 Task: Create Tasks for custom object Employee and performance view.
Action: Mouse moved to (13, 84)
Screenshot: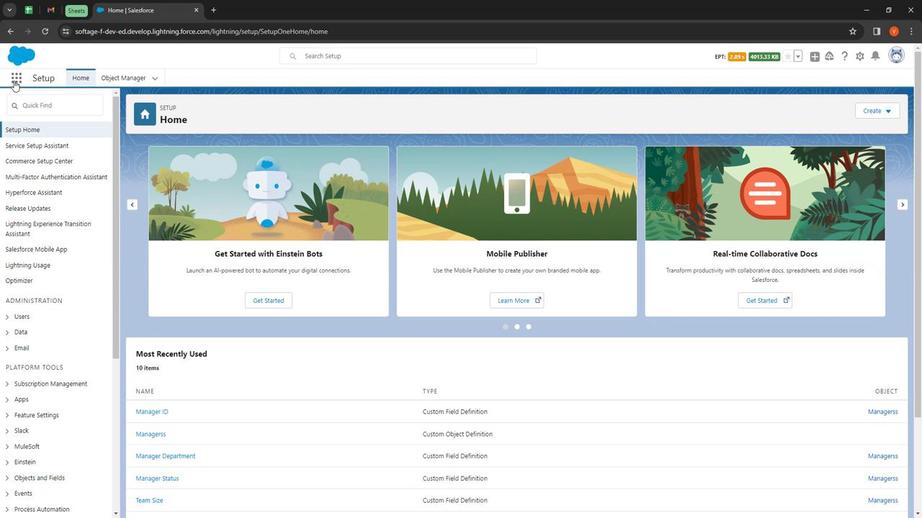 
Action: Mouse pressed left at (13, 84)
Screenshot: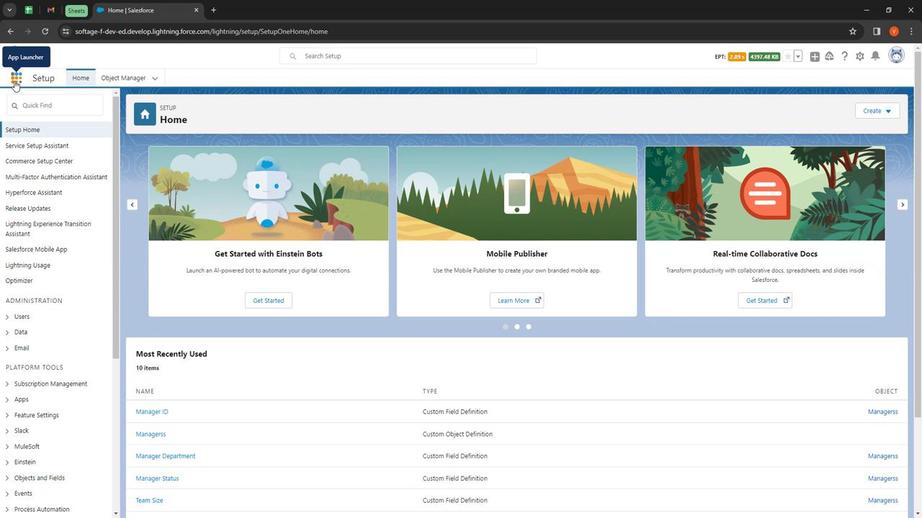
Action: Mouse moved to (28, 255)
Screenshot: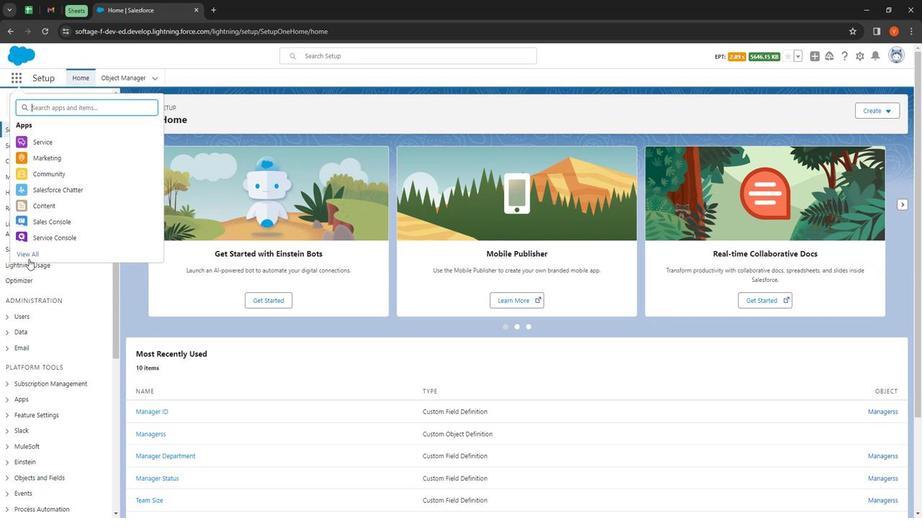 
Action: Mouse pressed left at (28, 255)
Screenshot: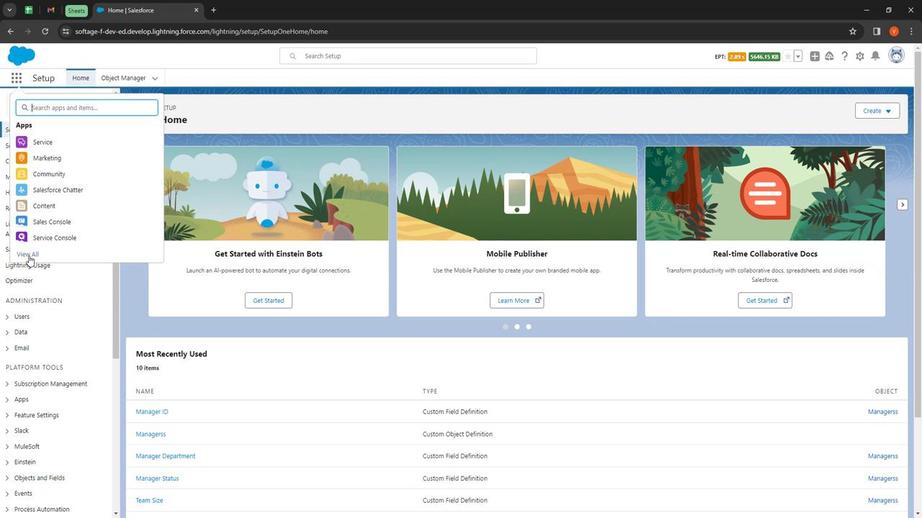 
Action: Mouse moved to (472, 369)
Screenshot: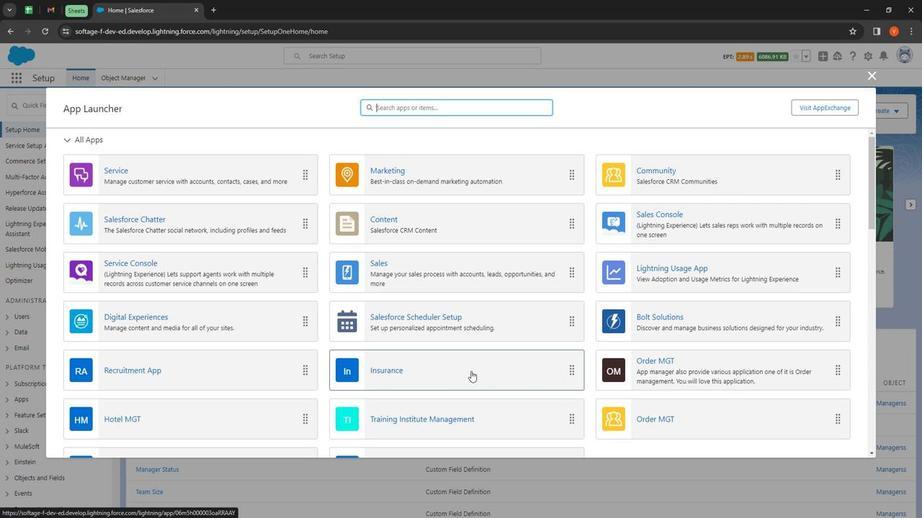 
Action: Mouse scrolled (472, 368) with delta (0, 0)
Screenshot: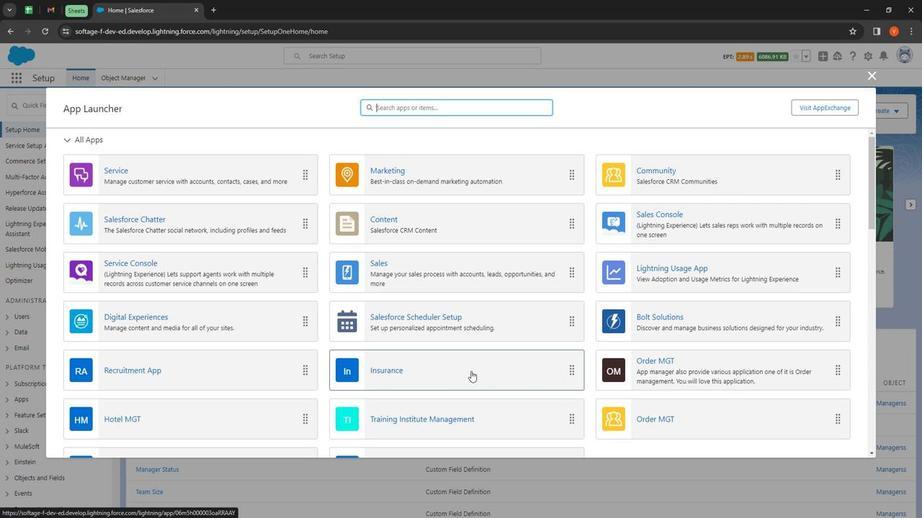 
Action: Mouse scrolled (472, 368) with delta (0, 0)
Screenshot: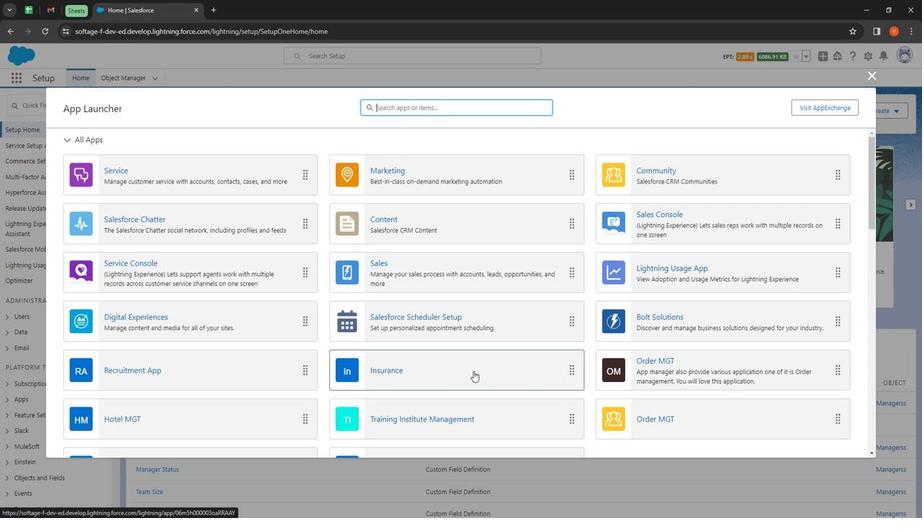
Action: Mouse moved to (411, 365)
Screenshot: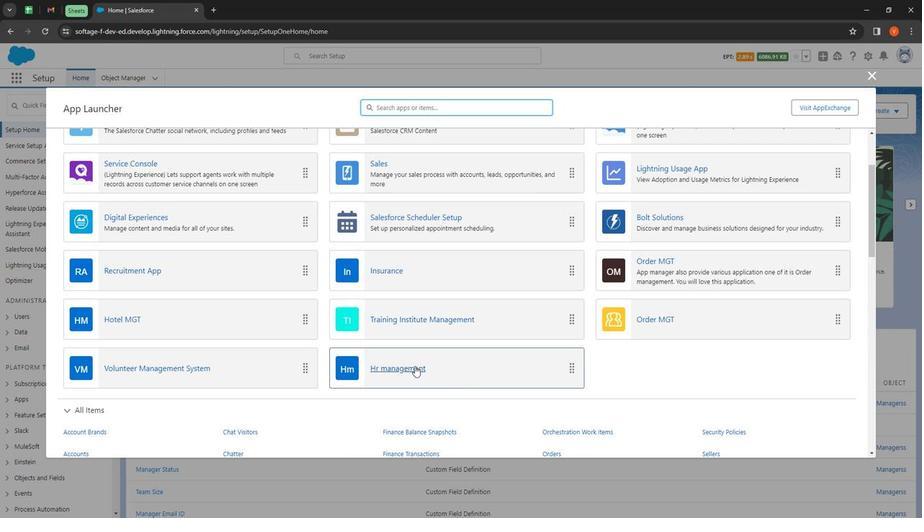 
Action: Mouse pressed left at (411, 365)
Screenshot: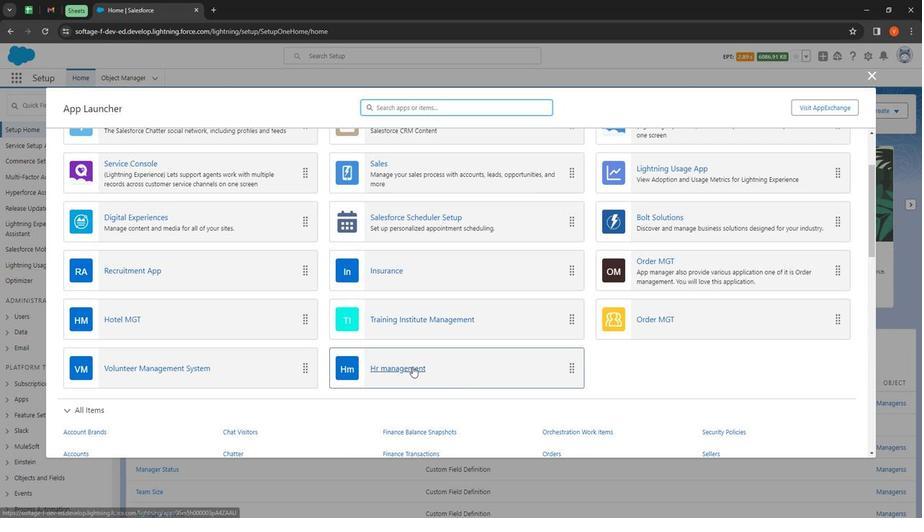 
Action: Mouse moved to (834, 83)
Screenshot: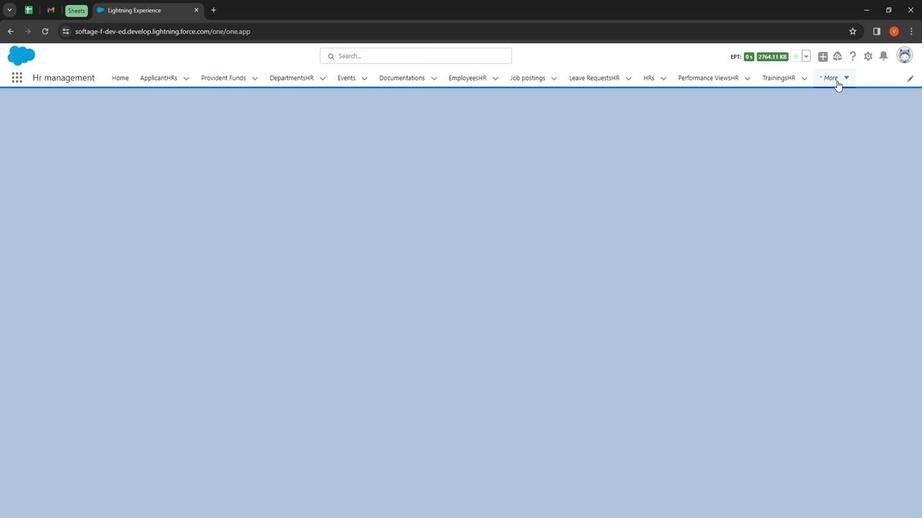 
Action: Mouse pressed left at (834, 83)
Screenshot: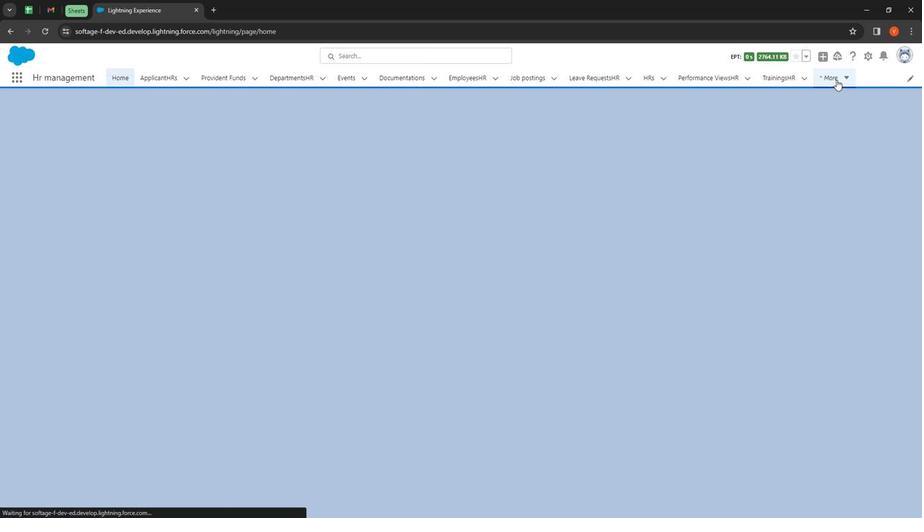 
Action: Mouse moved to (822, 172)
Screenshot: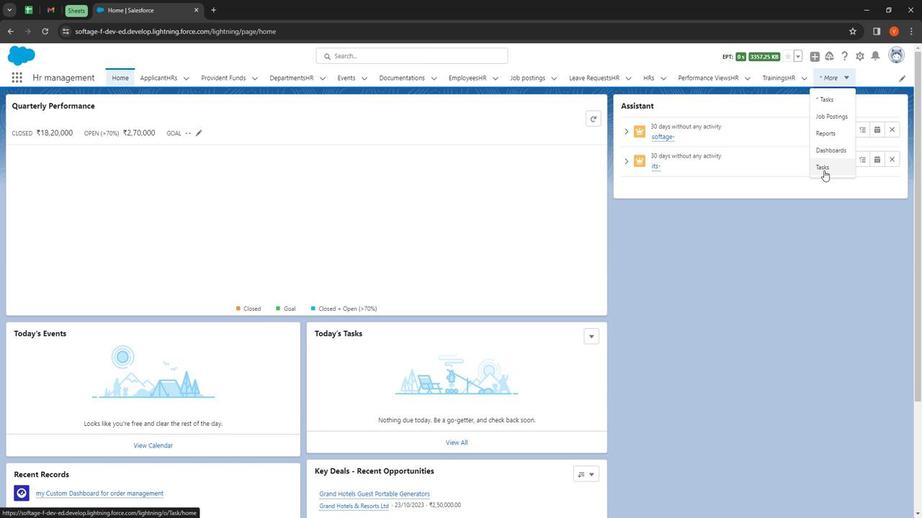 
Action: Mouse pressed left at (822, 172)
Screenshot: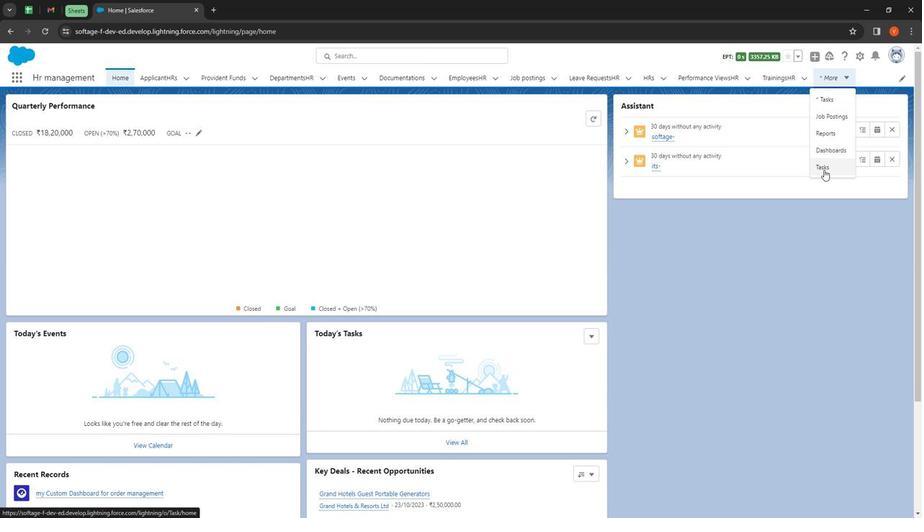 
Action: Mouse moved to (183, 119)
Screenshot: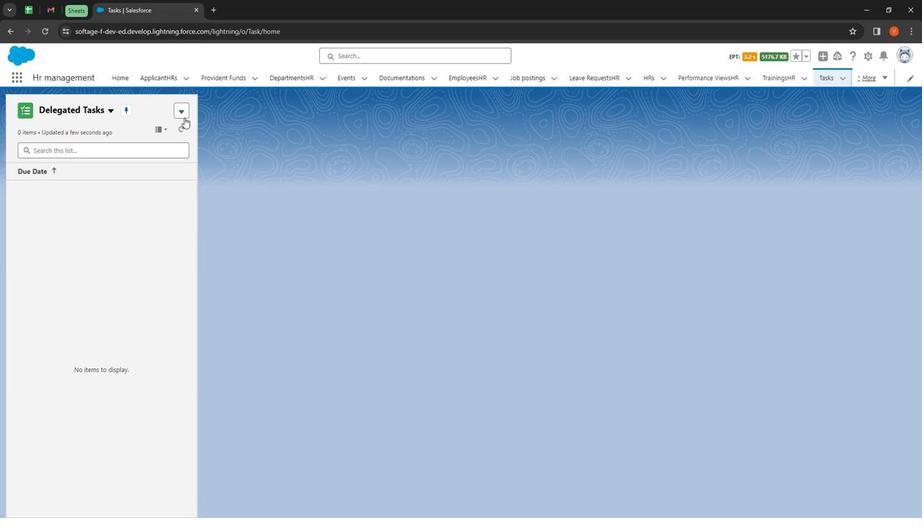 
Action: Mouse pressed left at (183, 119)
Screenshot: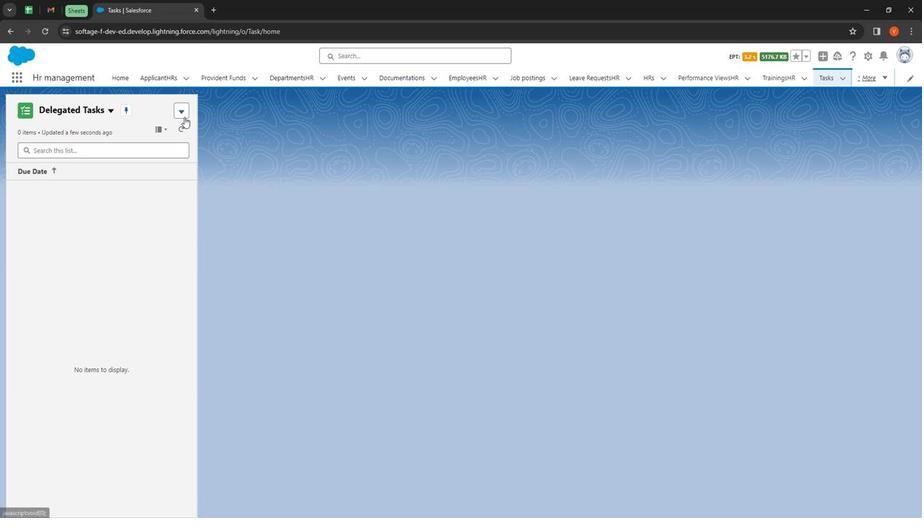 
Action: Mouse moved to (185, 141)
Screenshot: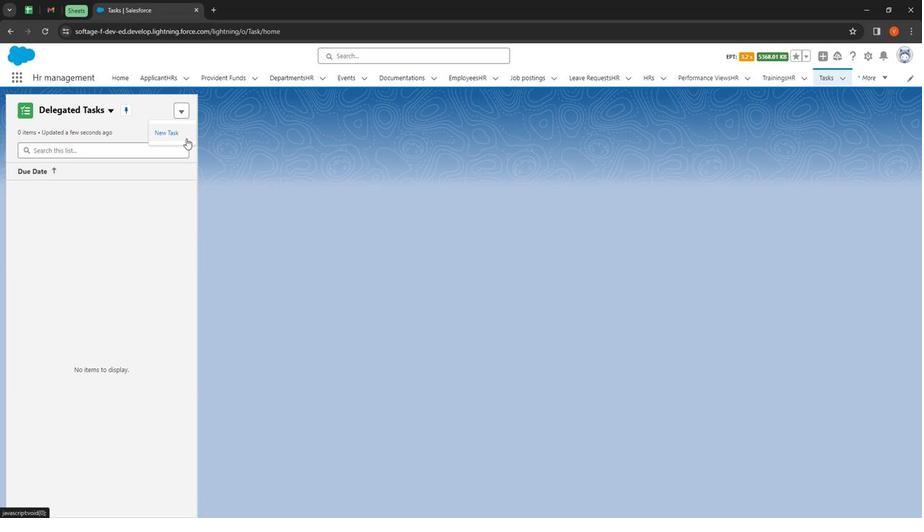 
Action: Mouse pressed left at (185, 141)
Screenshot: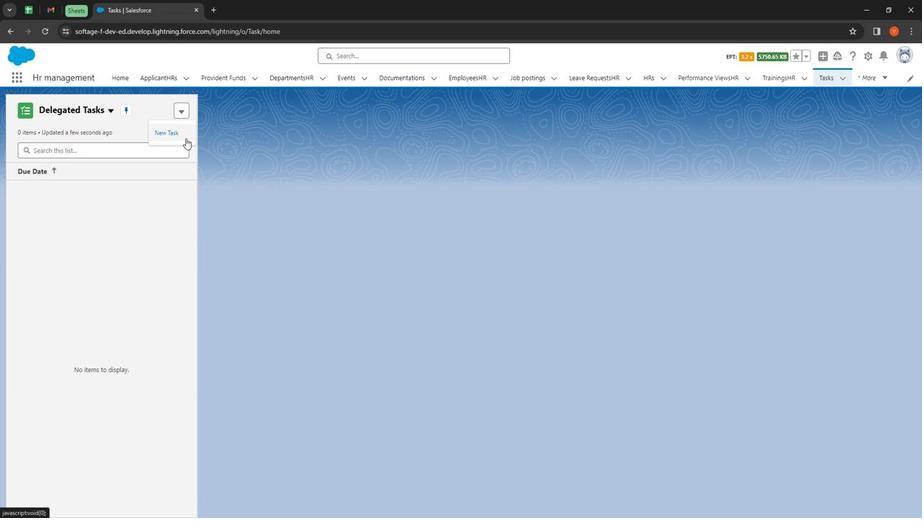 
Action: Mouse moved to (485, 288)
Screenshot: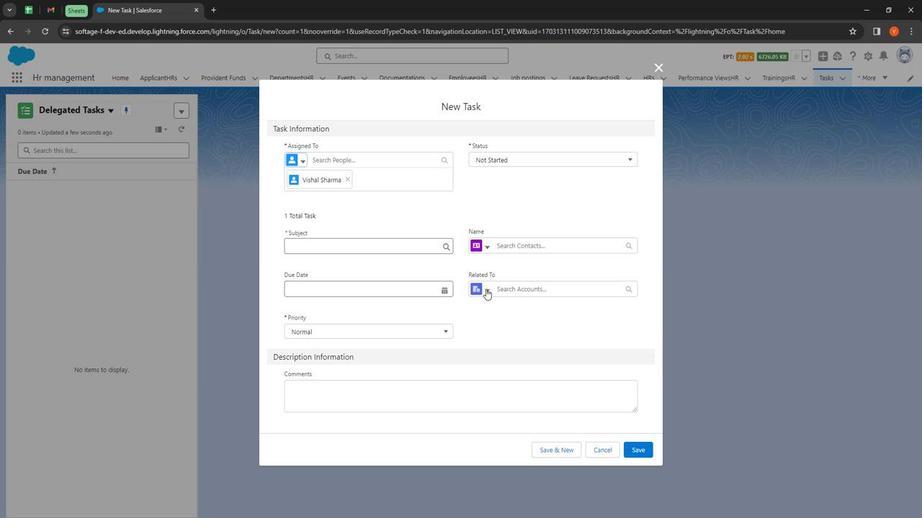 
Action: Mouse pressed left at (485, 288)
Screenshot: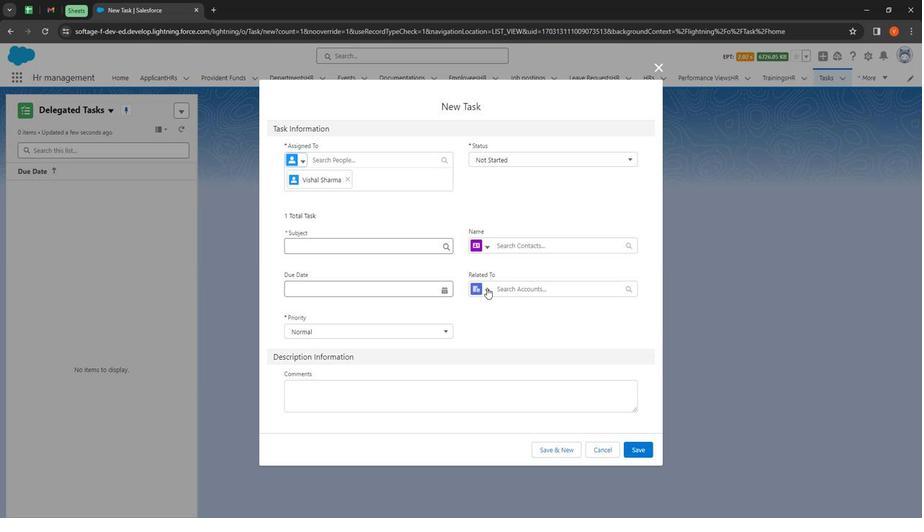 
Action: Mouse moved to (602, 231)
Screenshot: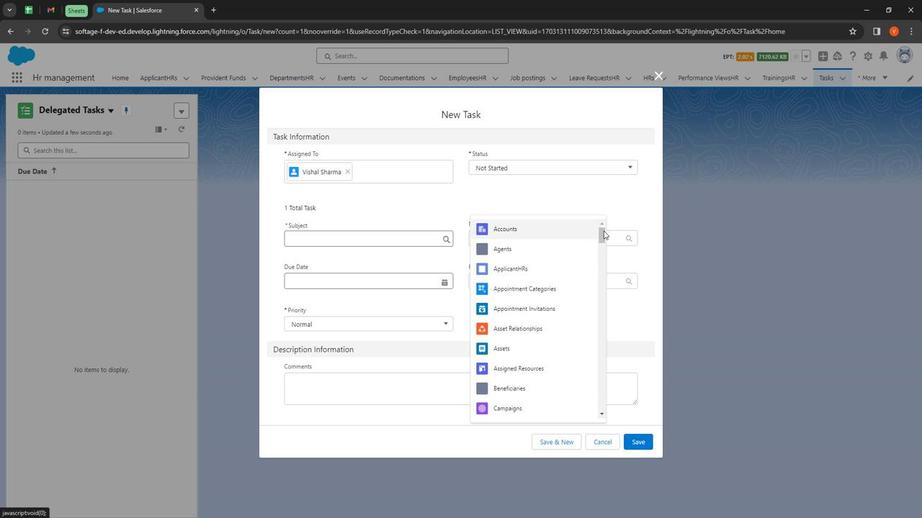 
Action: Mouse pressed left at (602, 231)
Screenshot: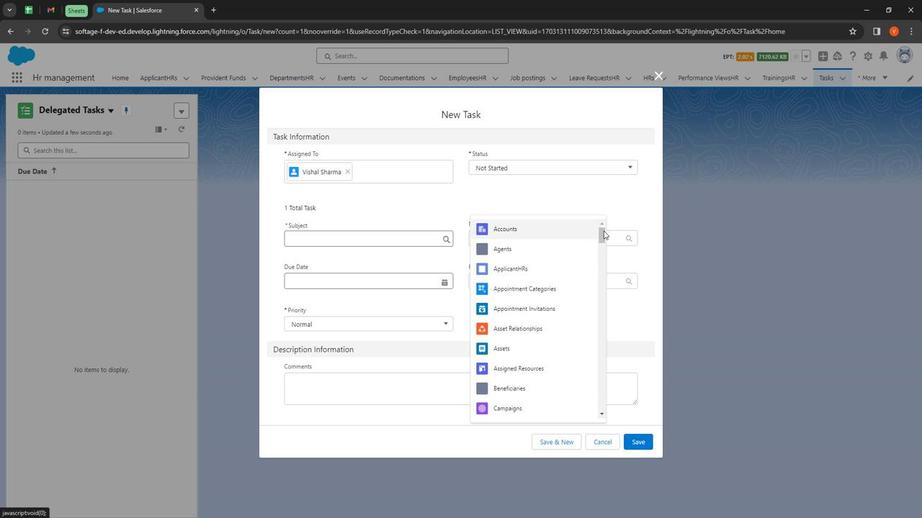 
Action: Mouse moved to (565, 273)
Screenshot: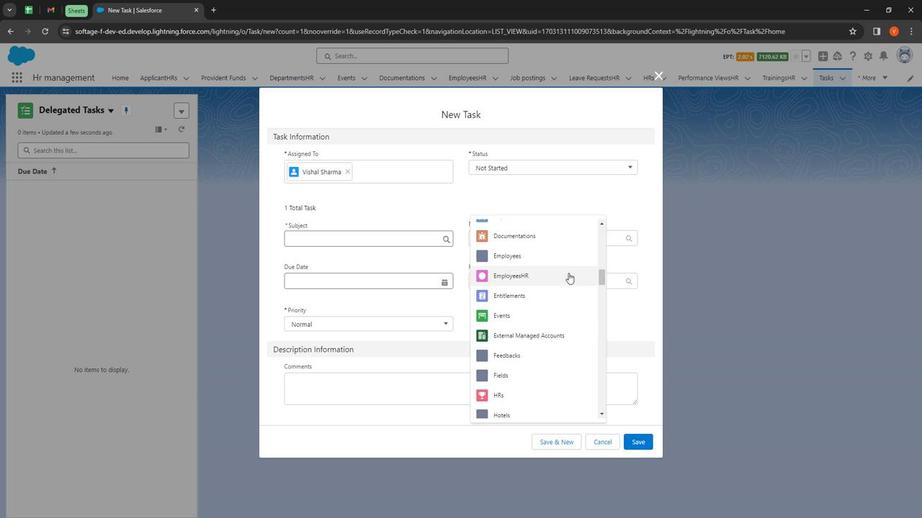 
Action: Mouse pressed left at (565, 273)
Screenshot: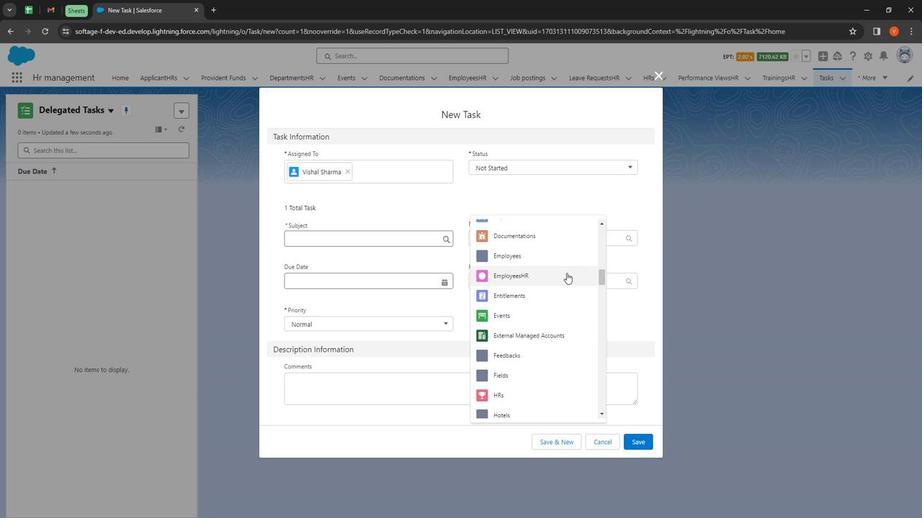 
Action: Mouse moved to (345, 237)
Screenshot: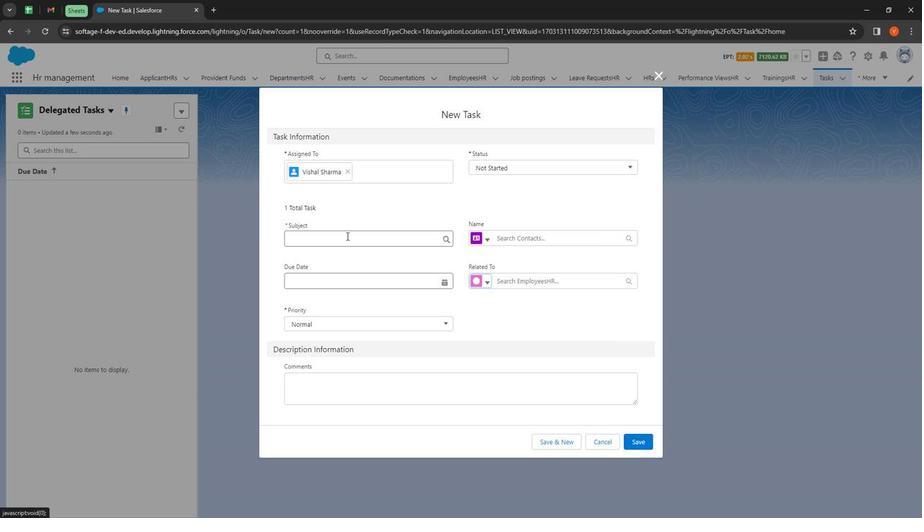 
Action: Mouse pressed left at (345, 237)
Screenshot: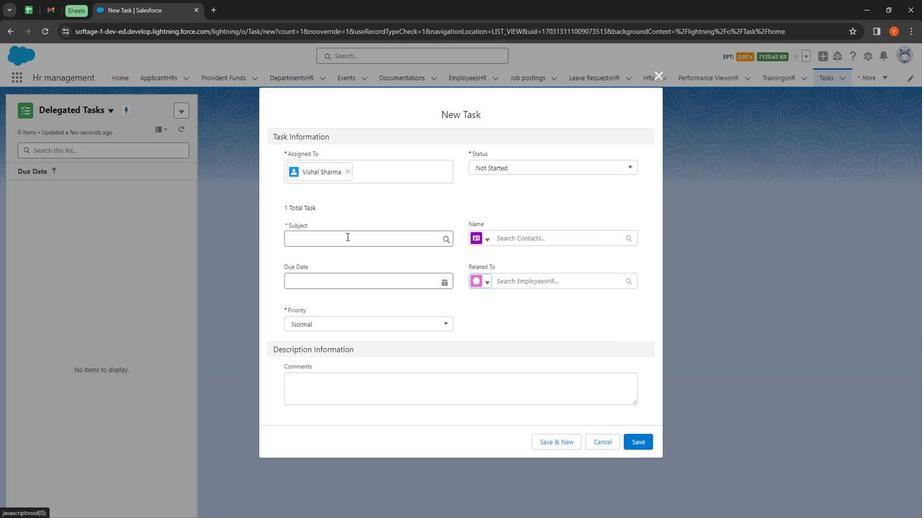 
Action: Mouse moved to (354, 333)
Screenshot: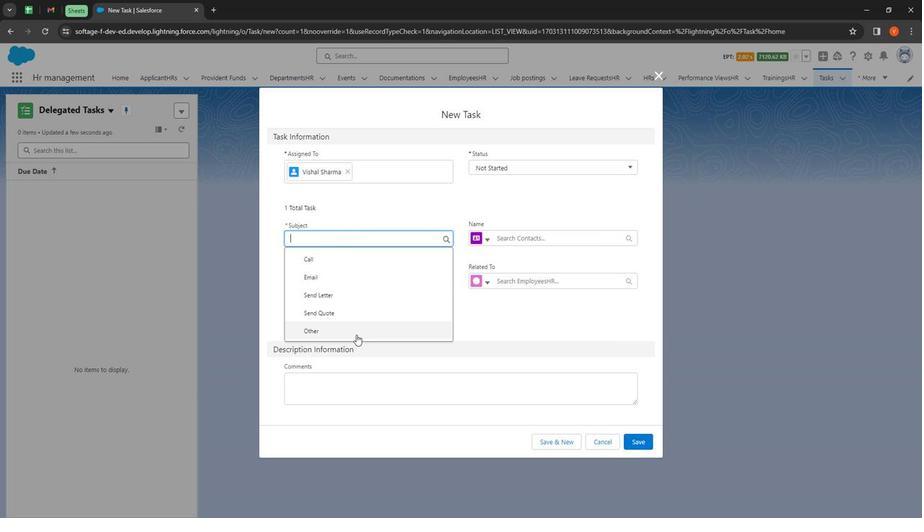 
Action: Mouse pressed left at (354, 333)
Screenshot: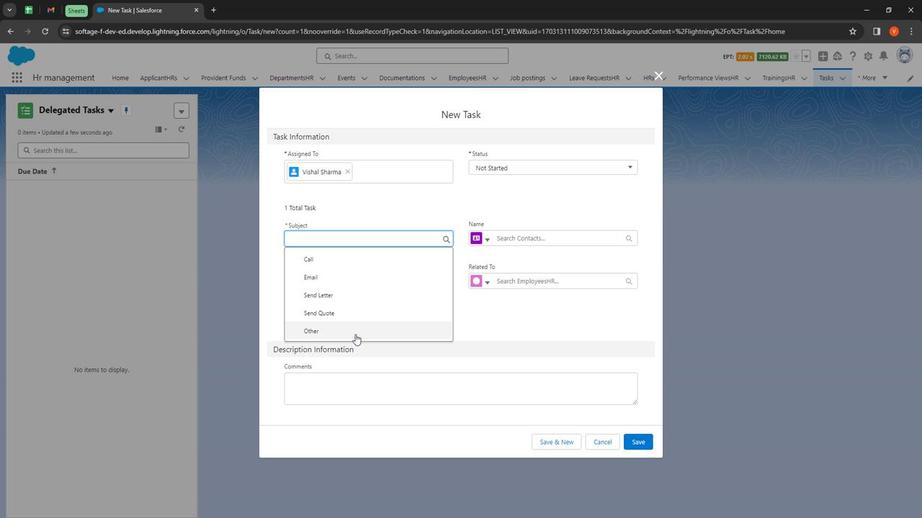 
Action: Mouse moved to (507, 171)
Screenshot: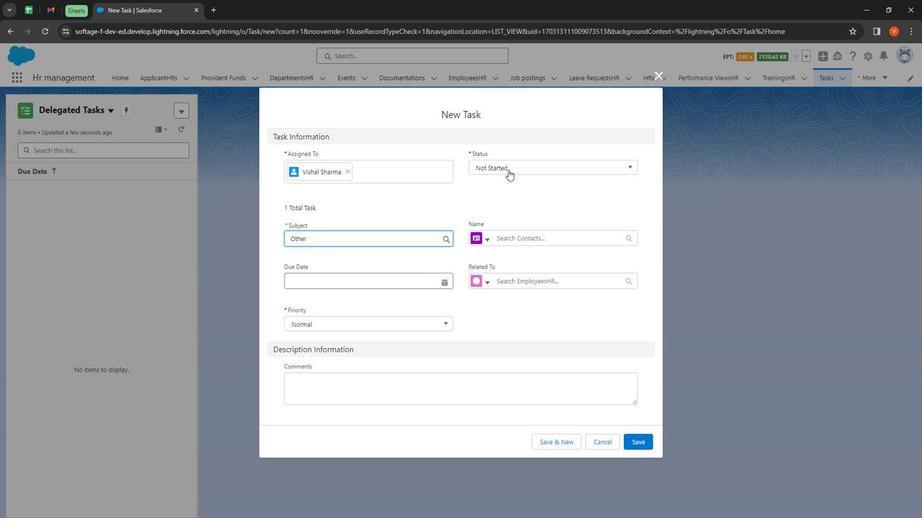 
Action: Mouse pressed left at (507, 171)
Screenshot: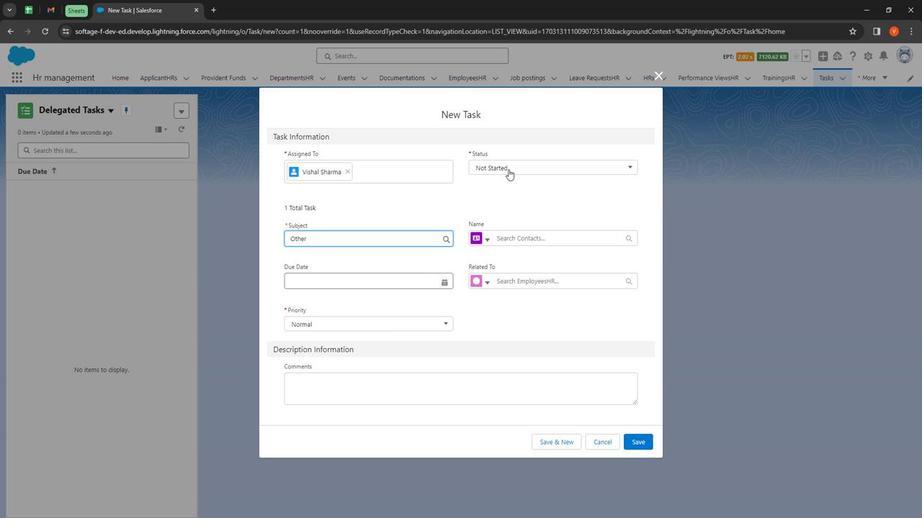 
Action: Mouse moved to (512, 253)
Screenshot: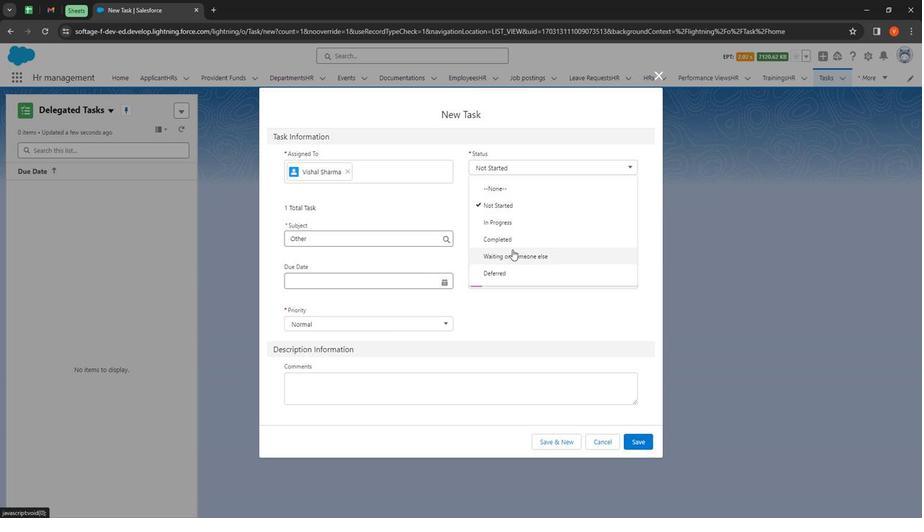 
Action: Mouse pressed left at (512, 253)
Screenshot: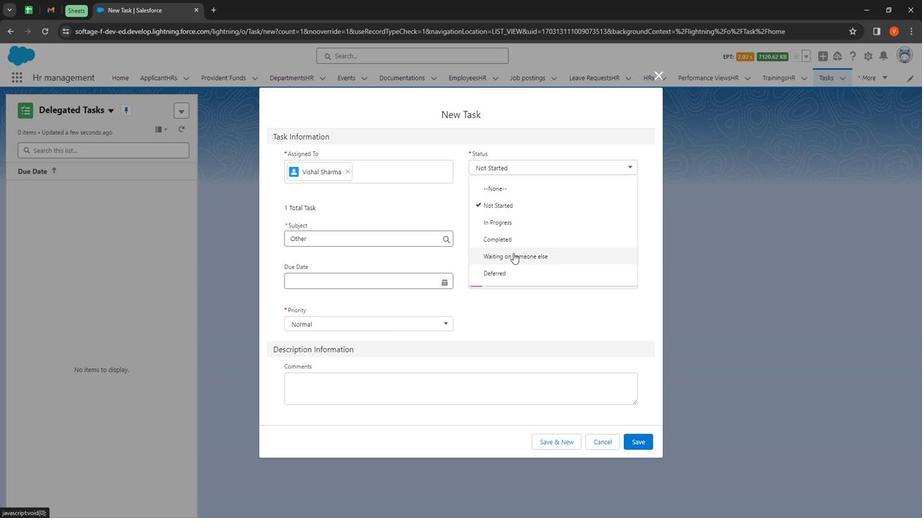 
Action: Mouse moved to (372, 277)
Screenshot: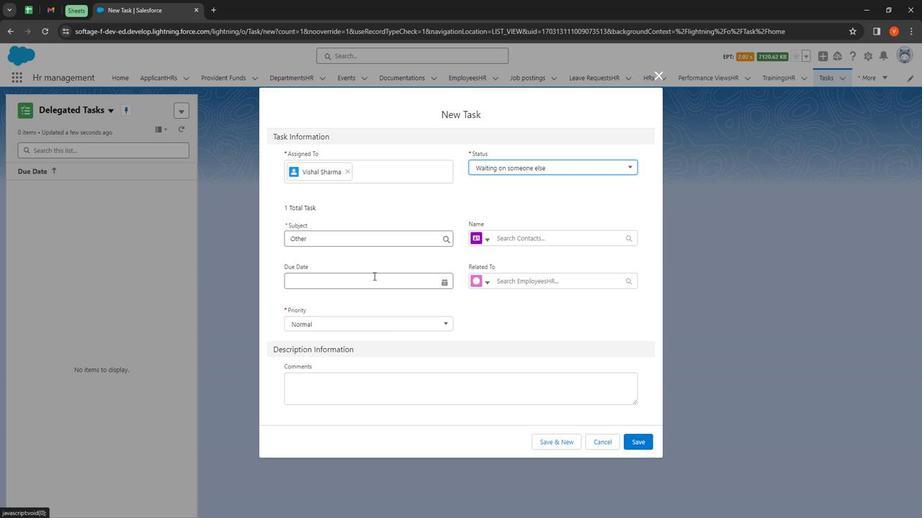 
Action: Mouse pressed left at (372, 277)
Screenshot: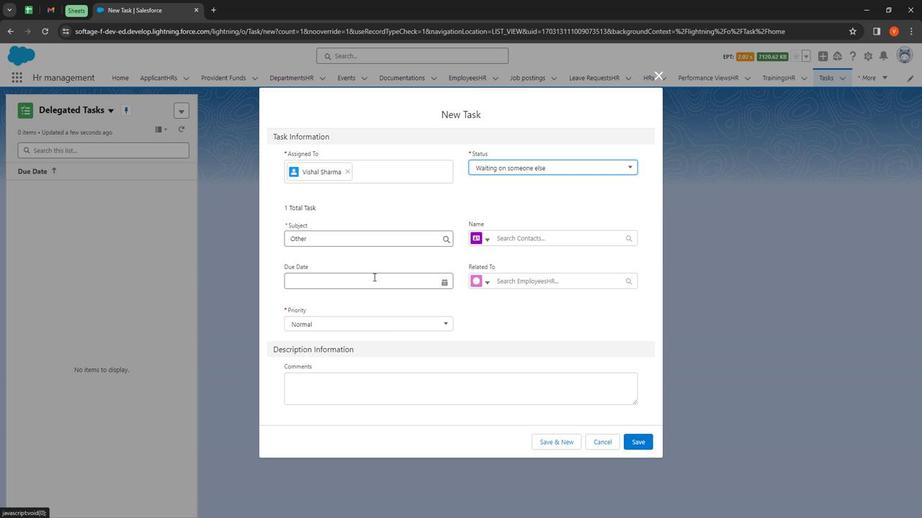 
Action: Mouse moved to (427, 420)
Screenshot: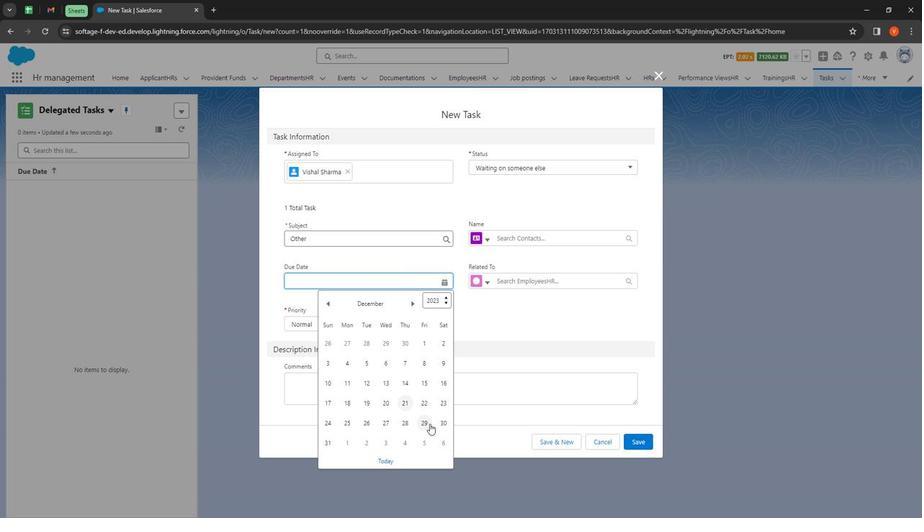 
Action: Mouse pressed left at (427, 420)
Screenshot: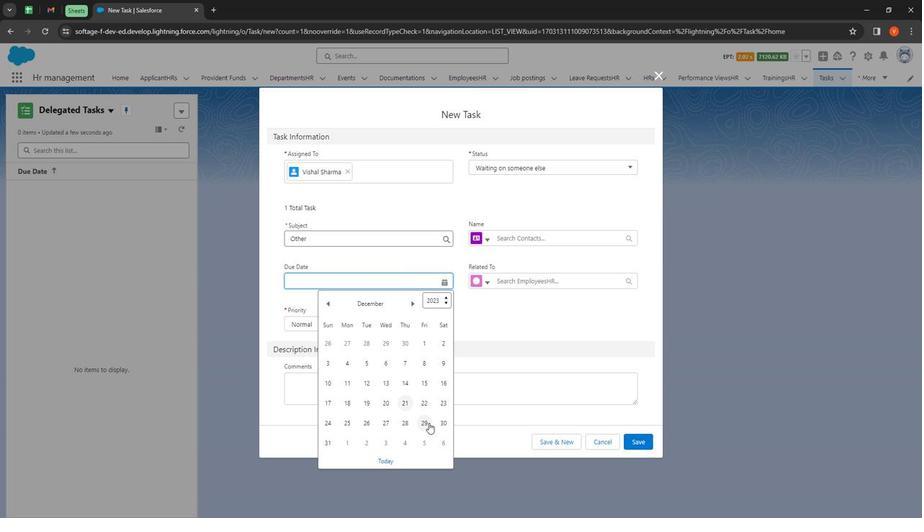 
Action: Mouse moved to (507, 283)
Screenshot: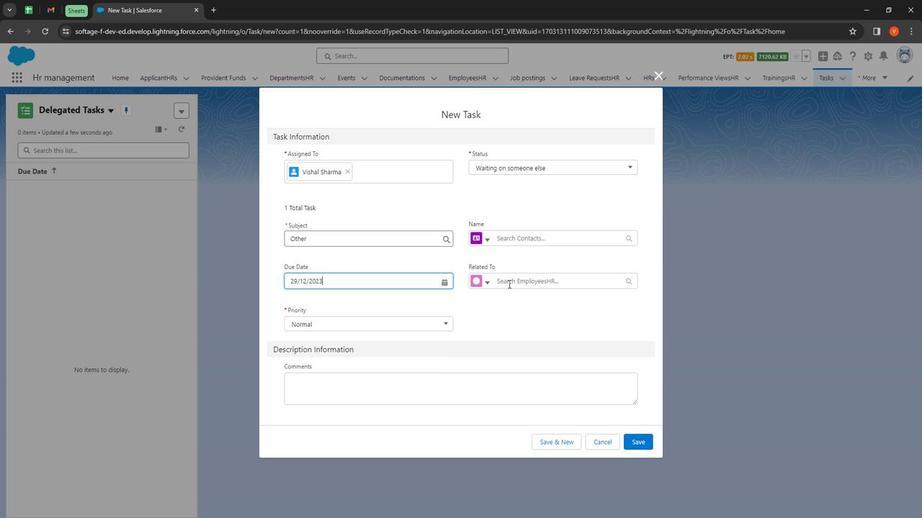
Action: Mouse pressed left at (507, 283)
Screenshot: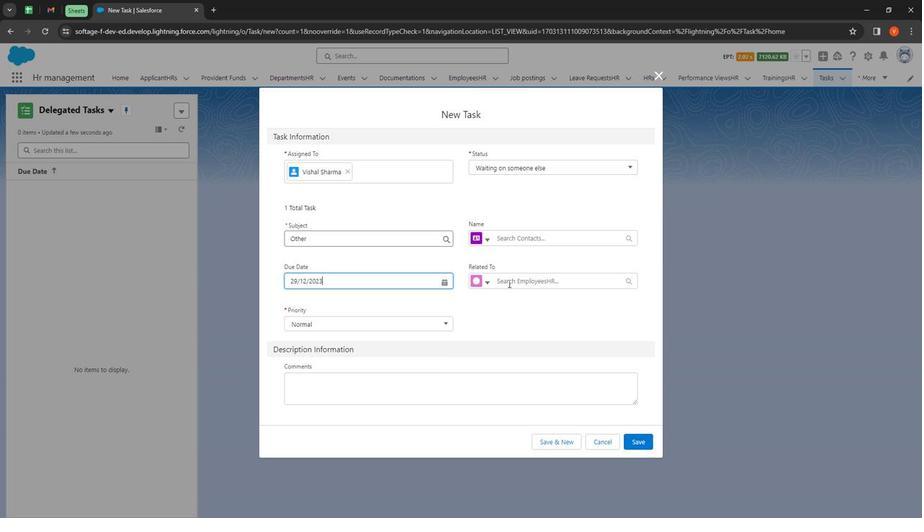 
Action: Mouse moved to (521, 364)
Screenshot: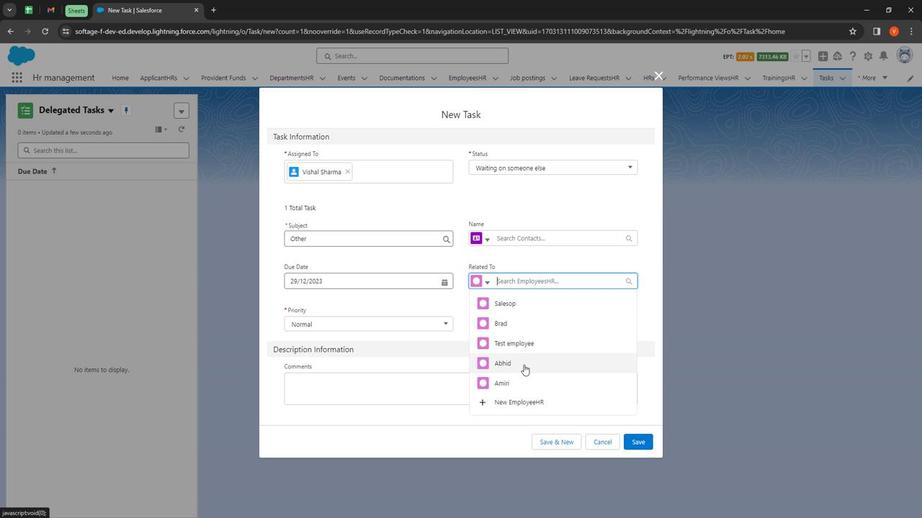 
Action: Mouse pressed left at (521, 364)
Screenshot: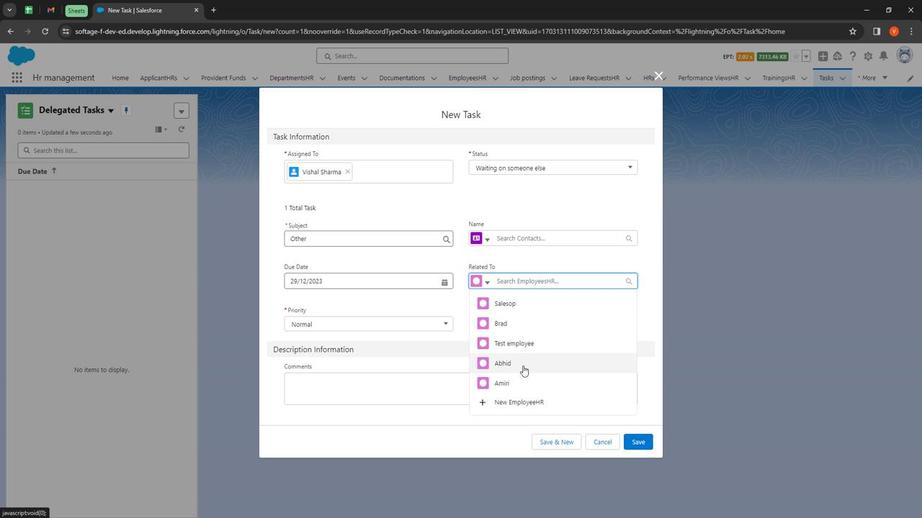 
Action: Mouse moved to (342, 329)
Screenshot: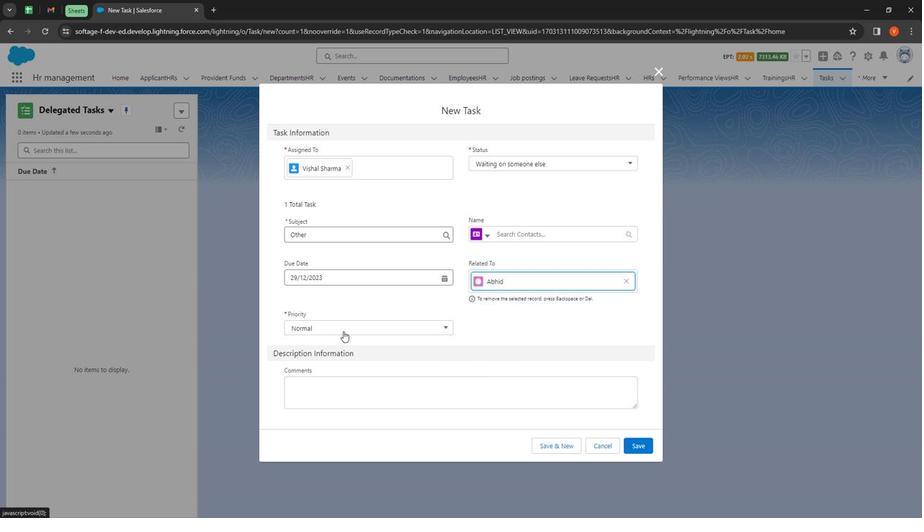 
Action: Mouse pressed left at (342, 329)
Screenshot: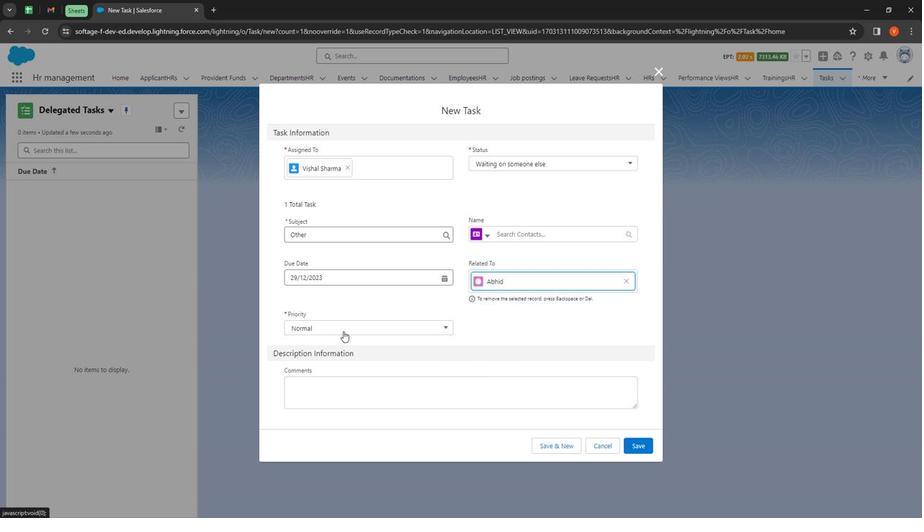 
Action: Mouse moved to (330, 401)
Screenshot: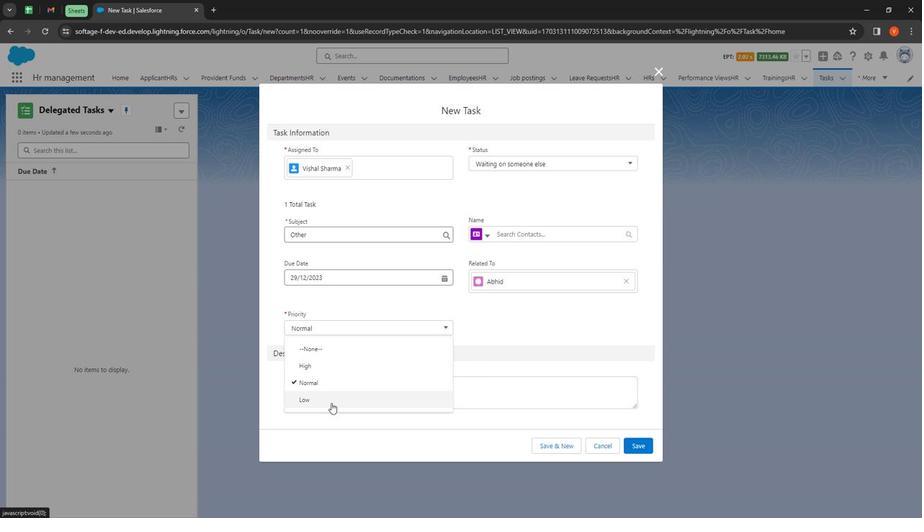 
Action: Mouse pressed left at (330, 401)
Screenshot: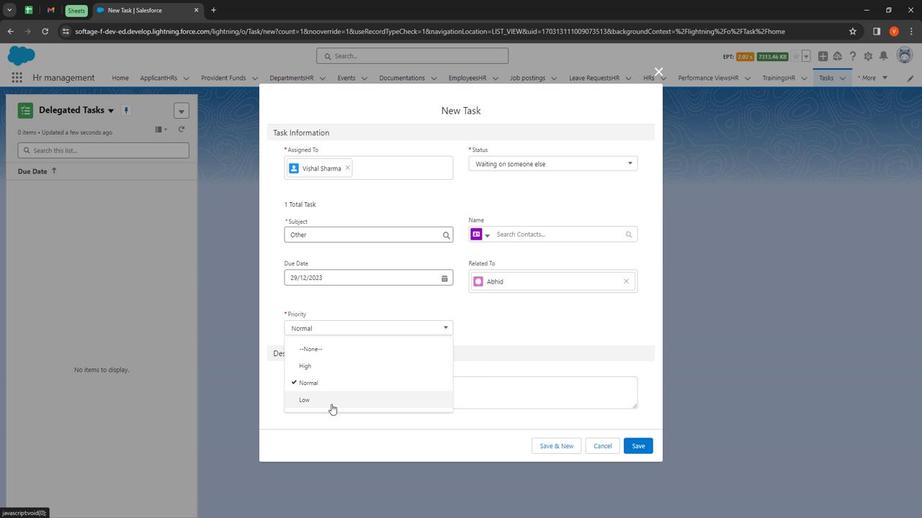 
Action: Mouse moved to (342, 393)
Screenshot: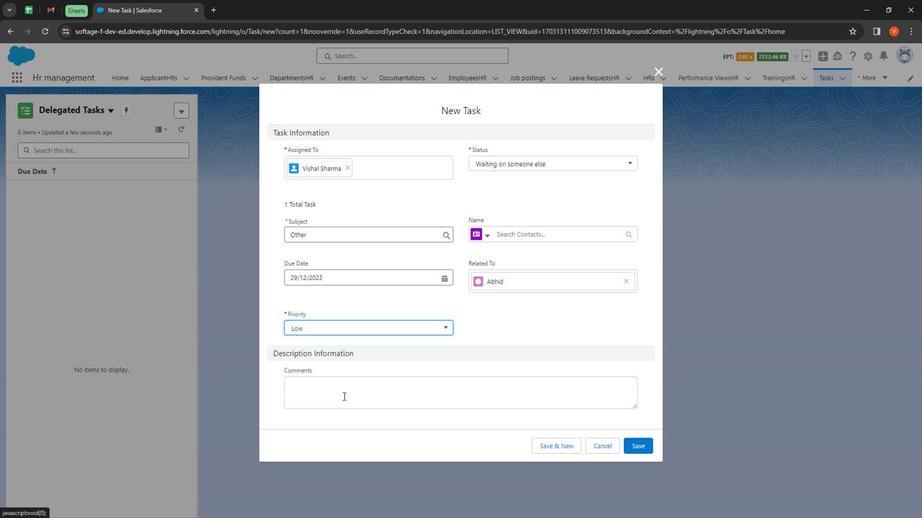 
Action: Mouse pressed left at (342, 393)
Screenshot: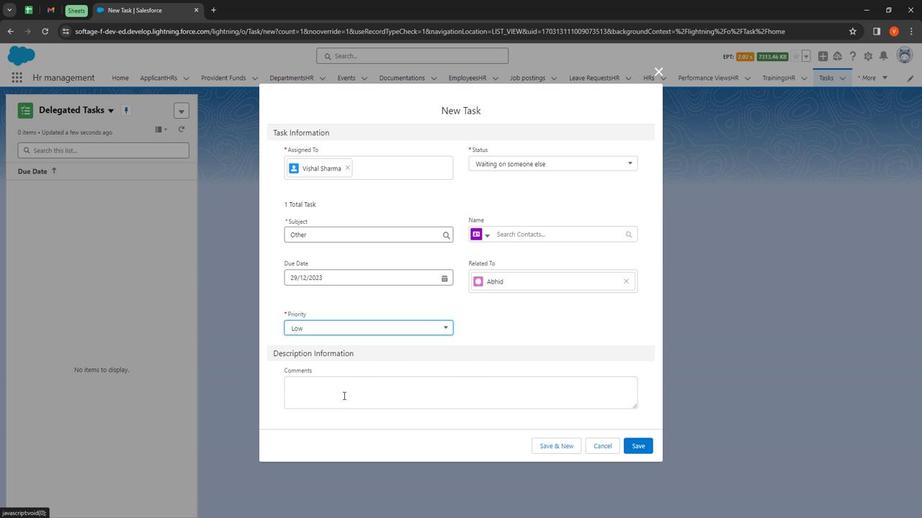 
Action: Mouse moved to (317, 364)
Screenshot: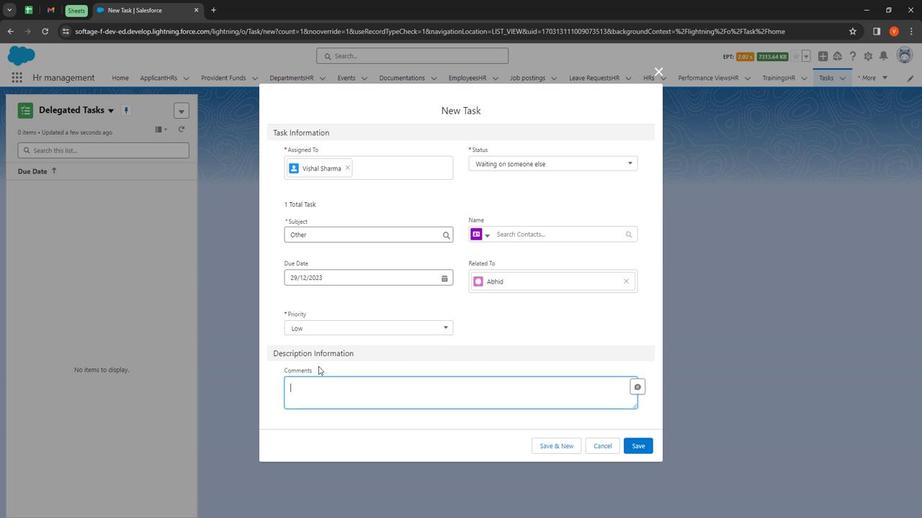 
Action: Key pressed <Key.shift><Key.shift>Complete<Key.space>the<Key.space>given<Key.space>task<Key.space>you<Key.space>got<Key.space>mail<Key.space>of<Key.space>an<Key.space><Key.shift><Key.shift><Key.shift><Key.shift><Key.shift>Sheet<Key.space>please<Key.space>fill<Key.space>it<Key.space>up<Key.space>before<Key.space>due<Key.space>date<Key.space>and<Key.space>submit<Key.space>it<Key.space>to<Key.space><Key.shift>Abhid
Screenshot: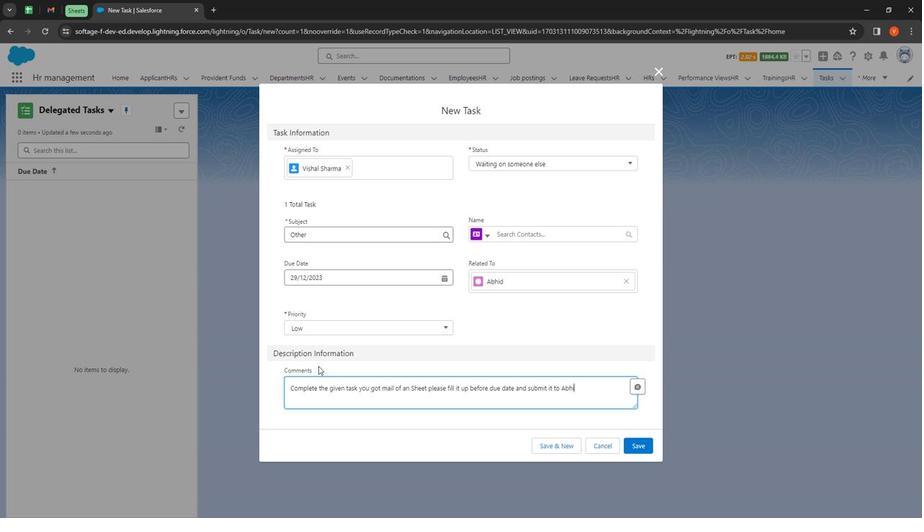 
Action: Mouse moved to (545, 232)
Screenshot: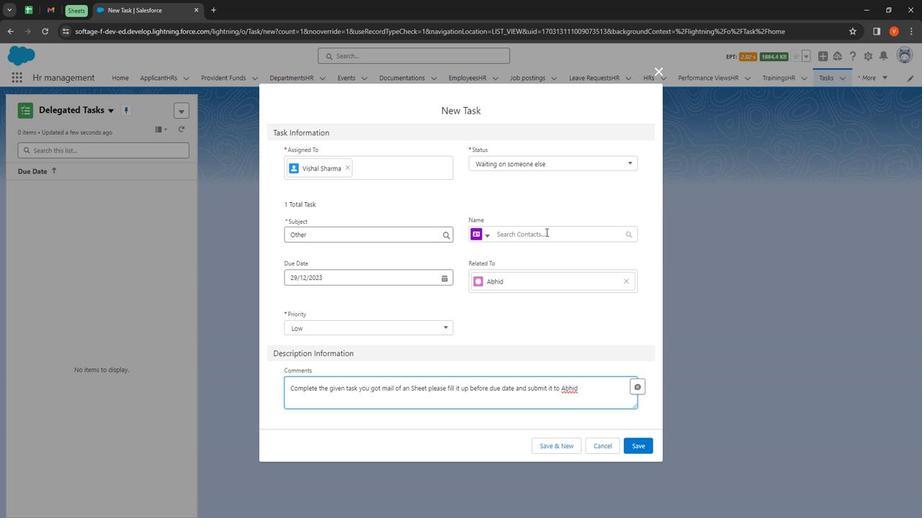 
Action: Mouse pressed left at (545, 232)
Screenshot: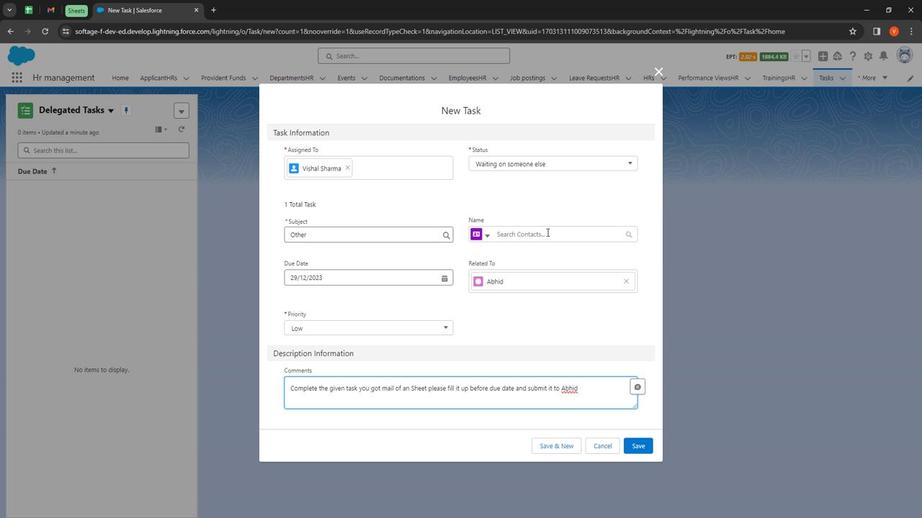 
Action: Mouse moved to (522, 337)
Screenshot: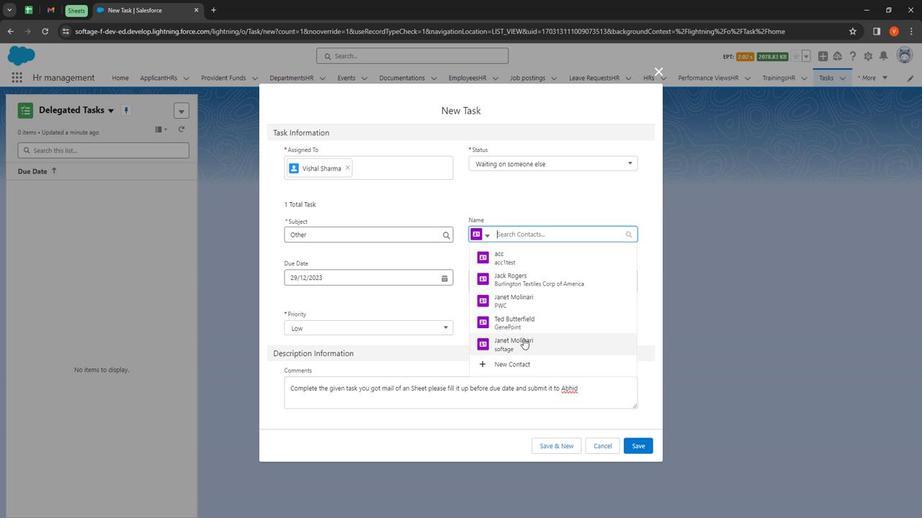 
Action: Mouse pressed left at (522, 337)
Screenshot: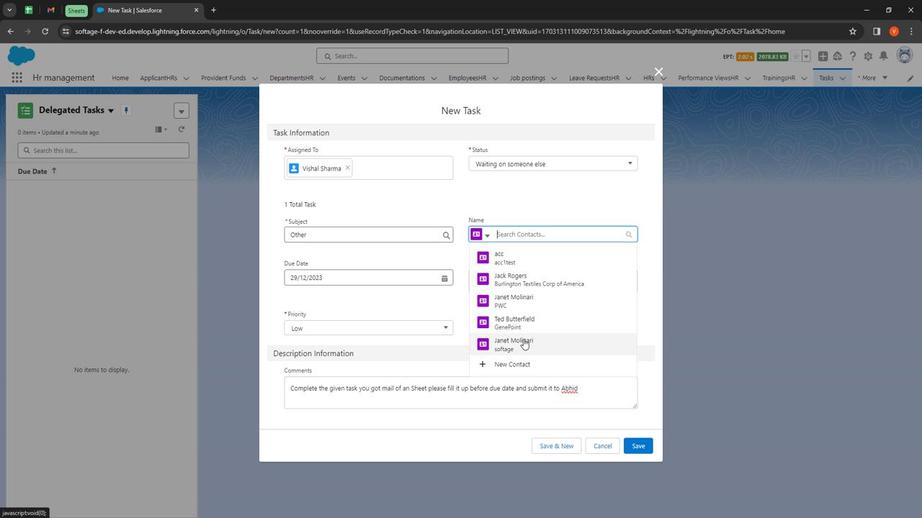 
Action: Mouse moved to (637, 443)
Screenshot: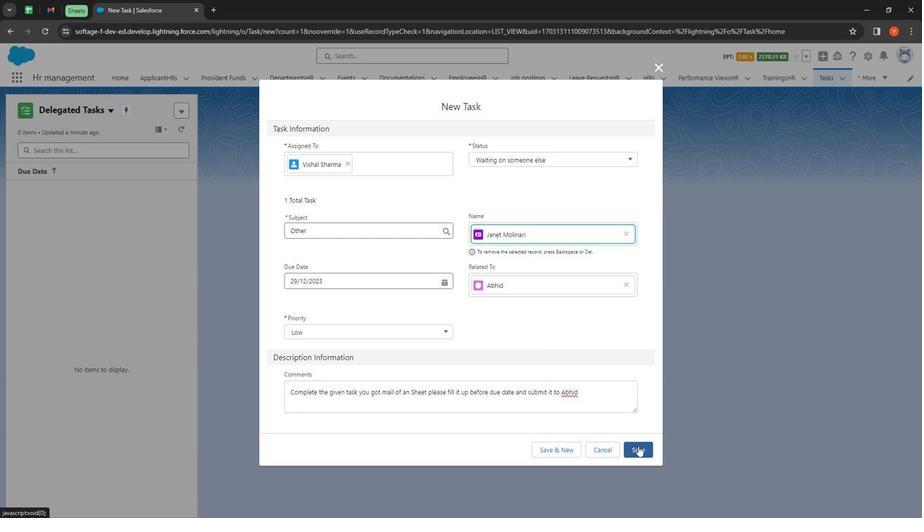 
Action: Mouse pressed left at (637, 443)
Screenshot: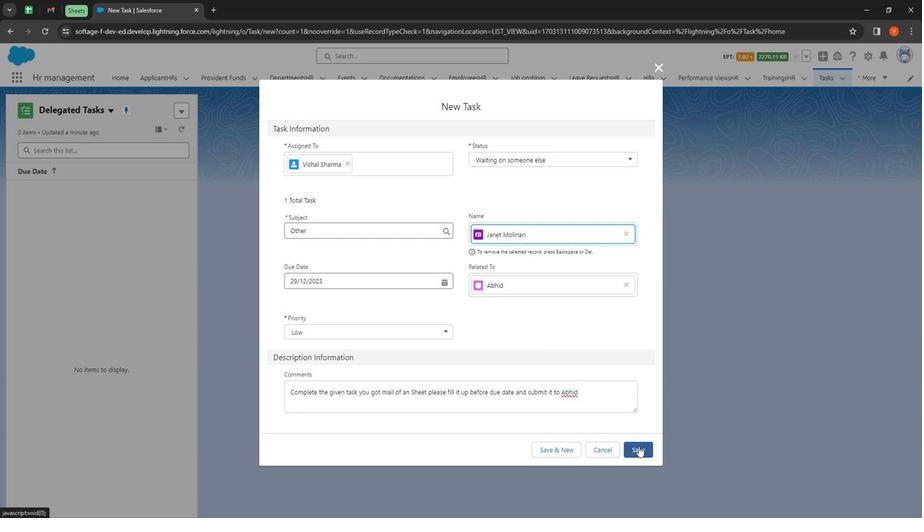 
Action: Mouse moved to (180, 109)
Screenshot: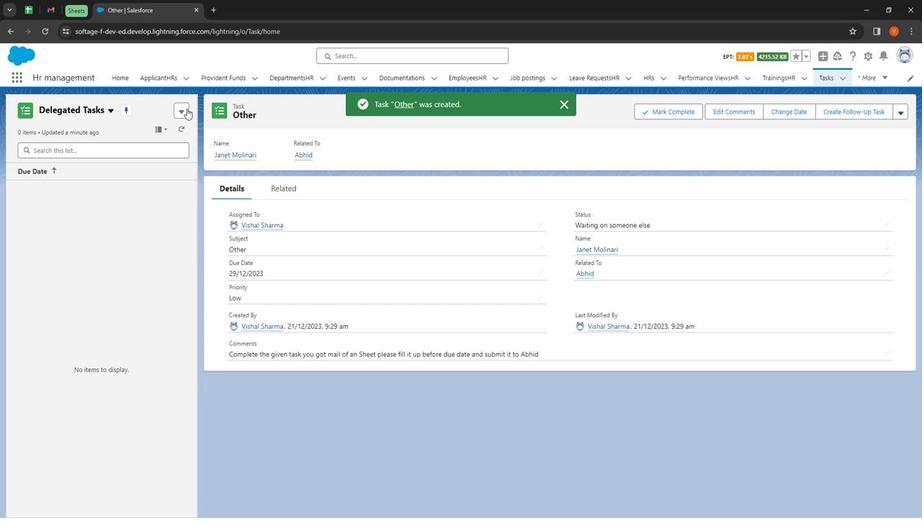
Action: Mouse pressed left at (180, 109)
Screenshot: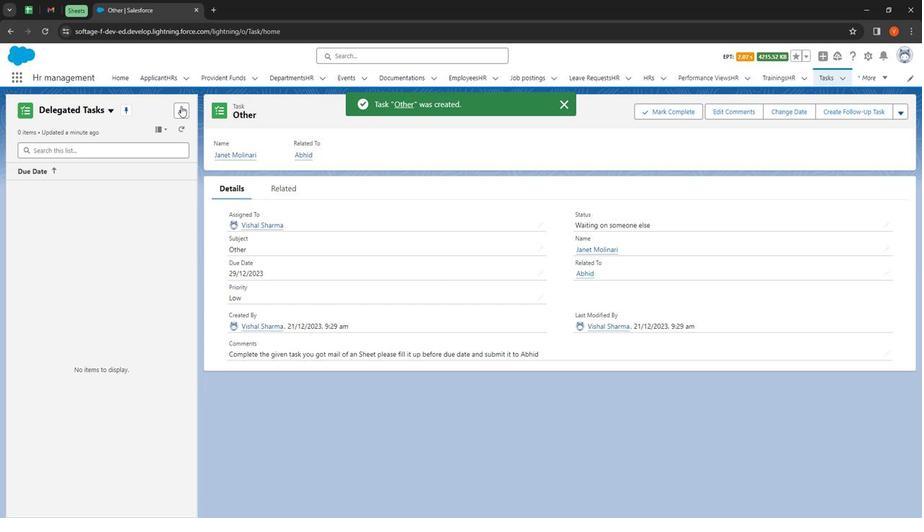 
Action: Mouse moved to (178, 133)
Screenshot: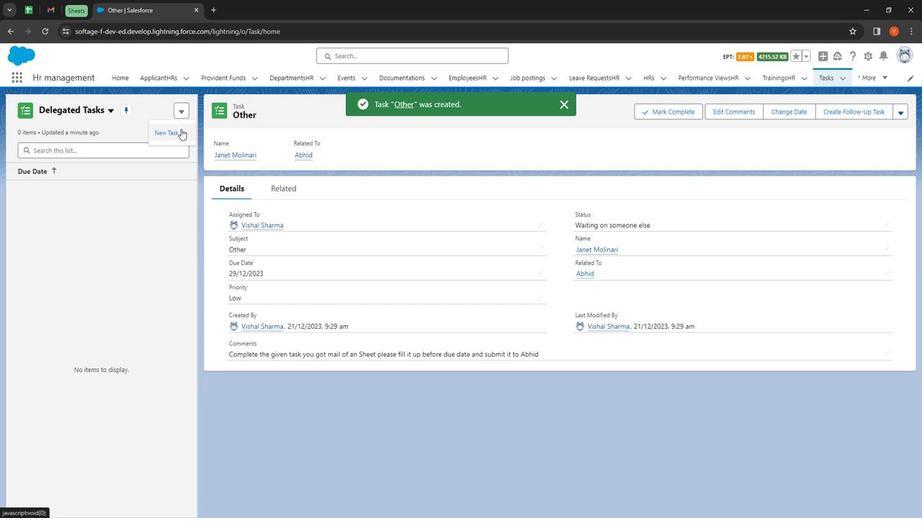 
Action: Mouse pressed left at (178, 133)
Screenshot: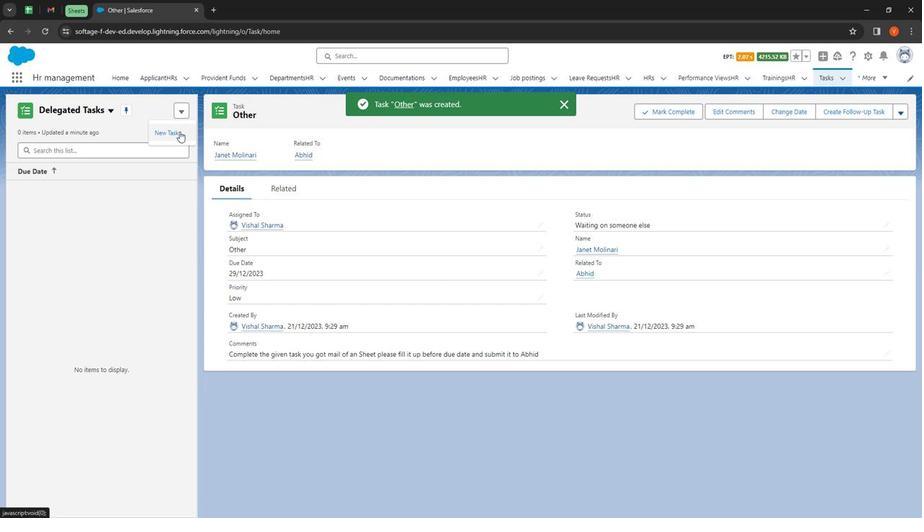 
Action: Mouse moved to (487, 290)
Screenshot: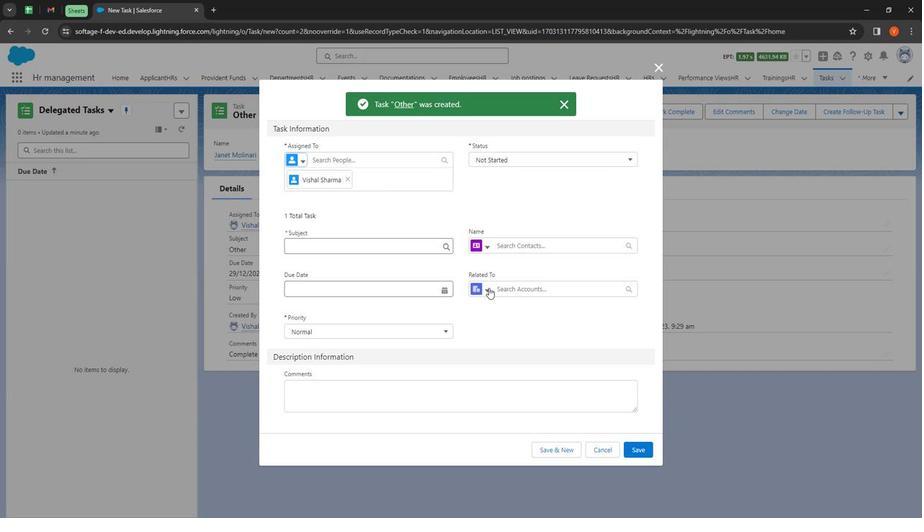 
Action: Mouse pressed left at (487, 290)
Screenshot: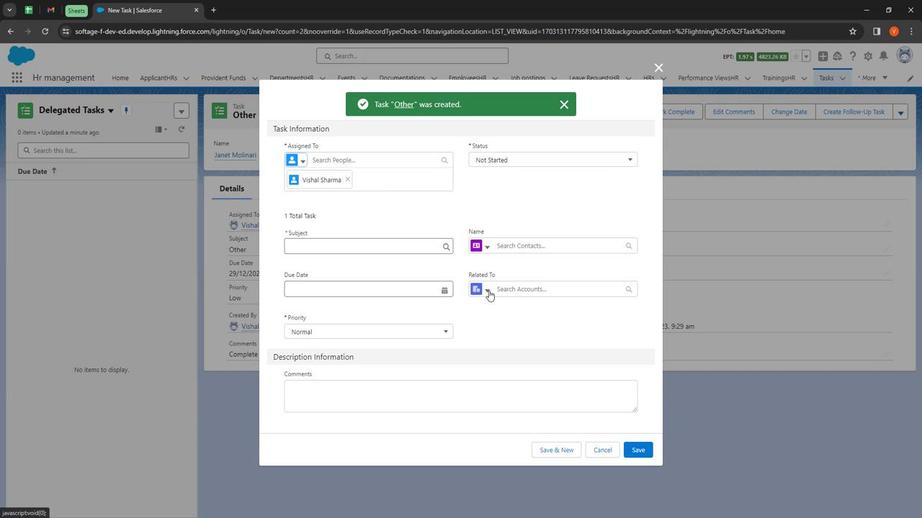 
Action: Mouse moved to (600, 234)
Screenshot: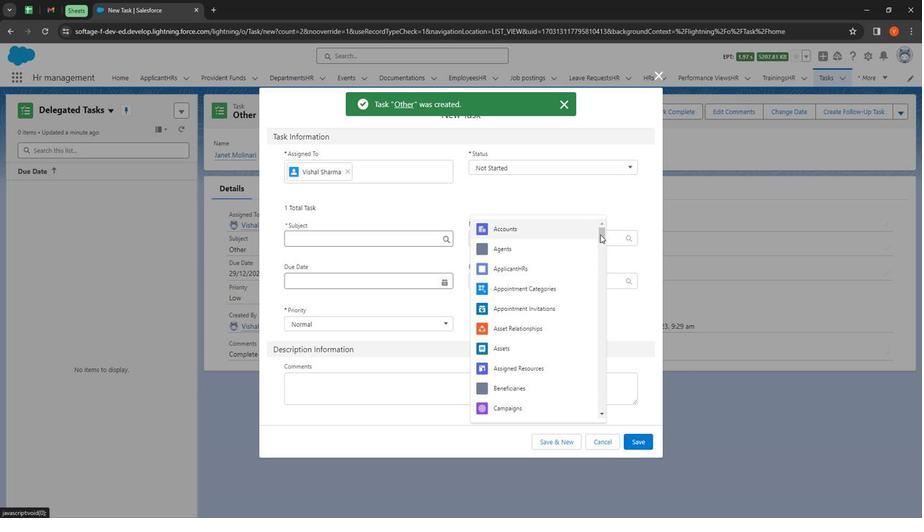 
Action: Mouse pressed left at (600, 234)
Screenshot: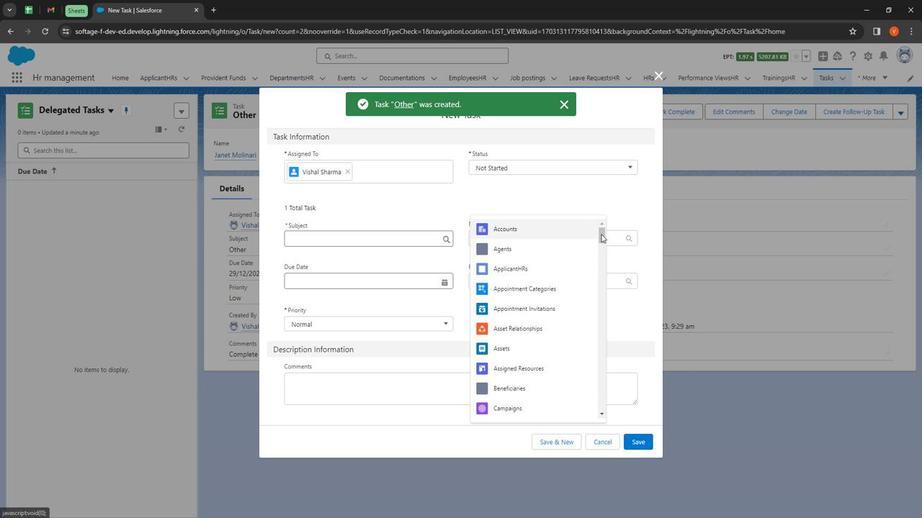 
Action: Mouse moved to (558, 352)
Screenshot: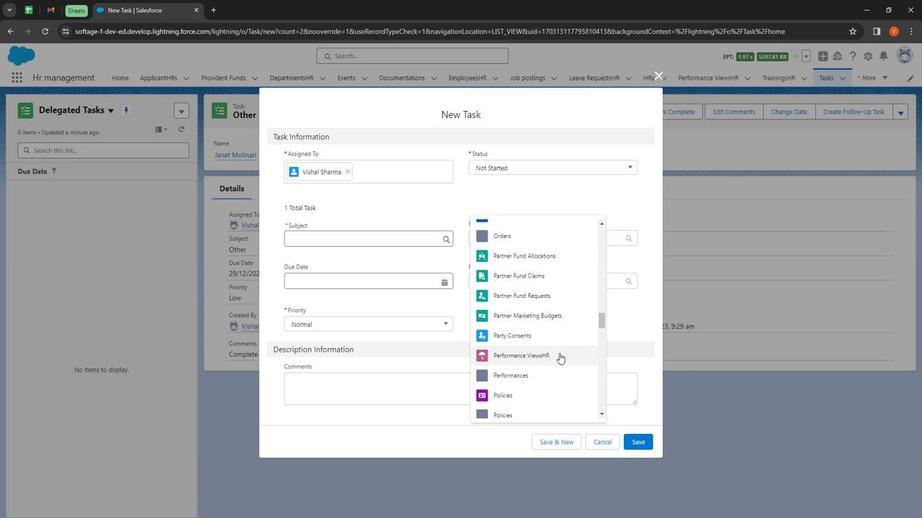 
Action: Mouse pressed left at (558, 352)
Screenshot: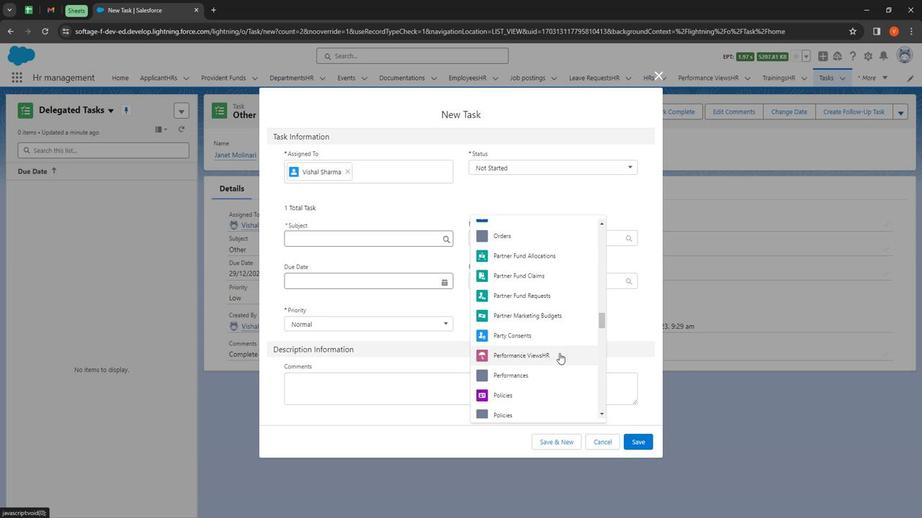 
Action: Mouse moved to (337, 240)
Screenshot: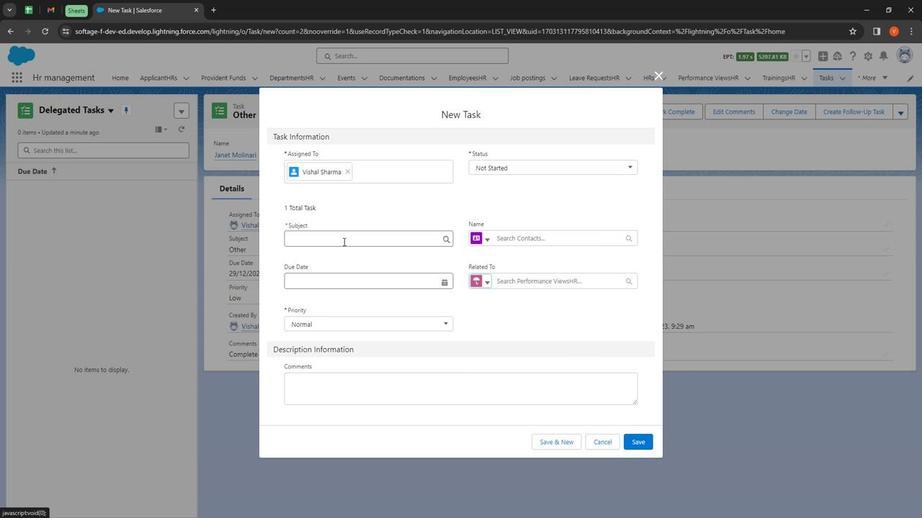 
Action: Mouse pressed left at (337, 240)
Screenshot: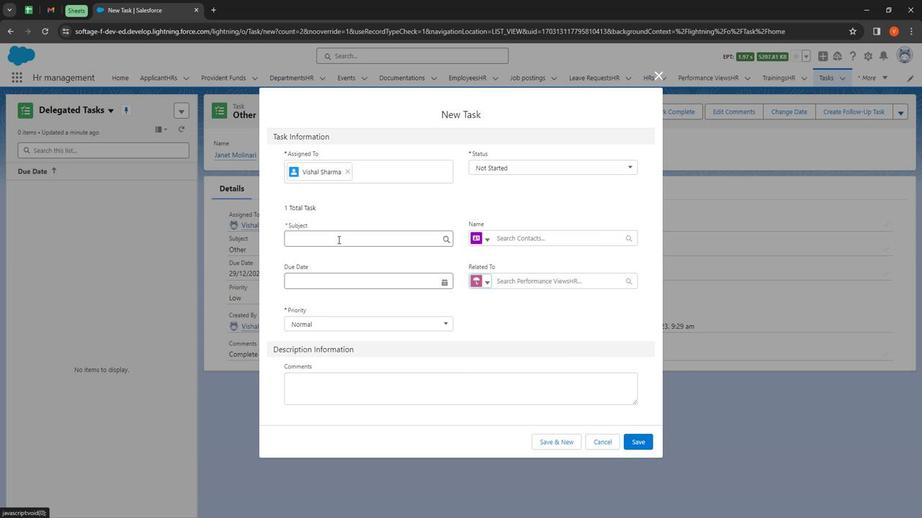 
Action: Mouse moved to (345, 323)
Screenshot: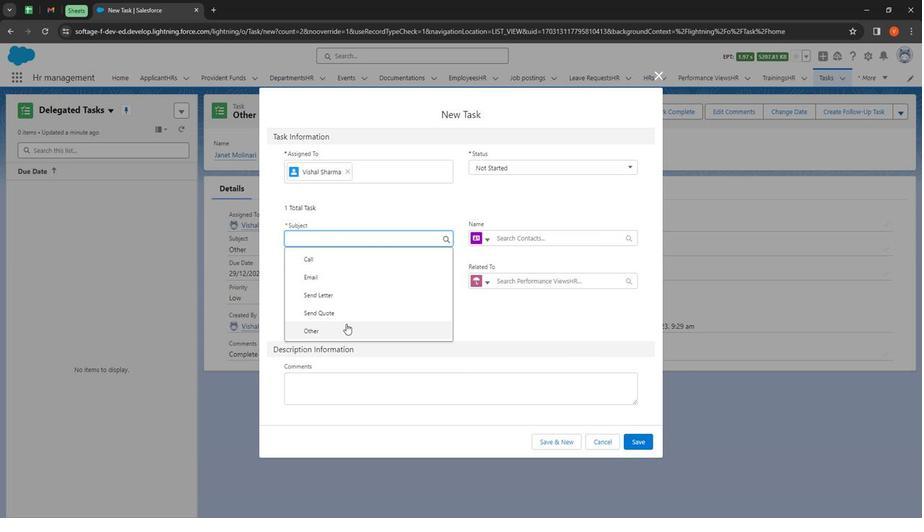 
Action: Mouse pressed left at (345, 323)
Screenshot: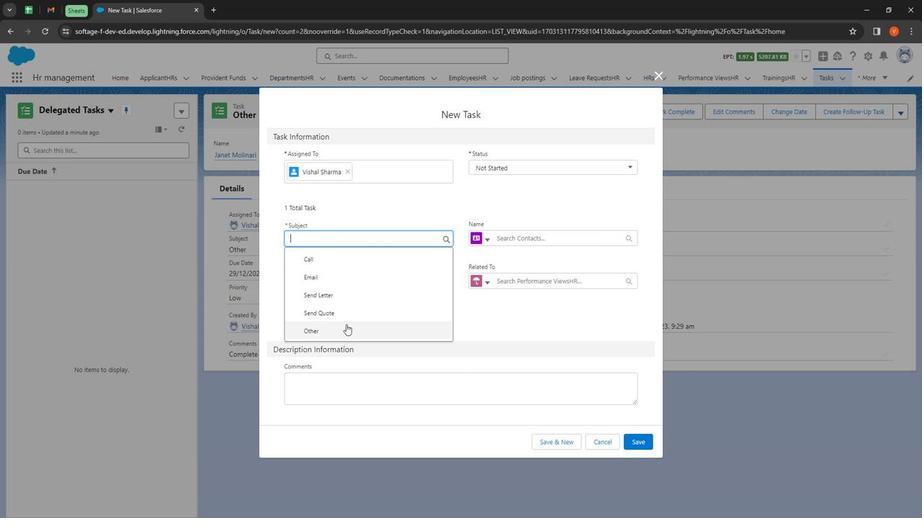 
Action: Mouse moved to (324, 283)
Screenshot: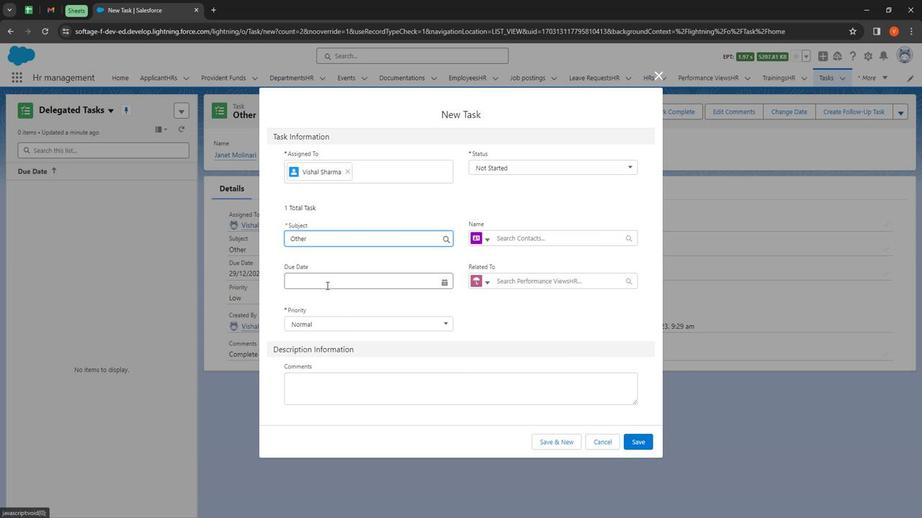 
Action: Mouse pressed left at (324, 283)
Screenshot: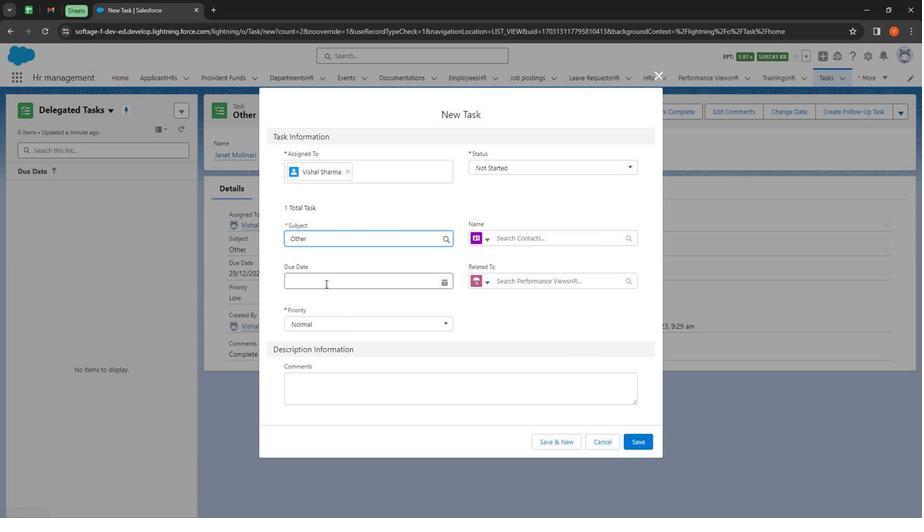 
Action: Mouse moved to (417, 425)
Screenshot: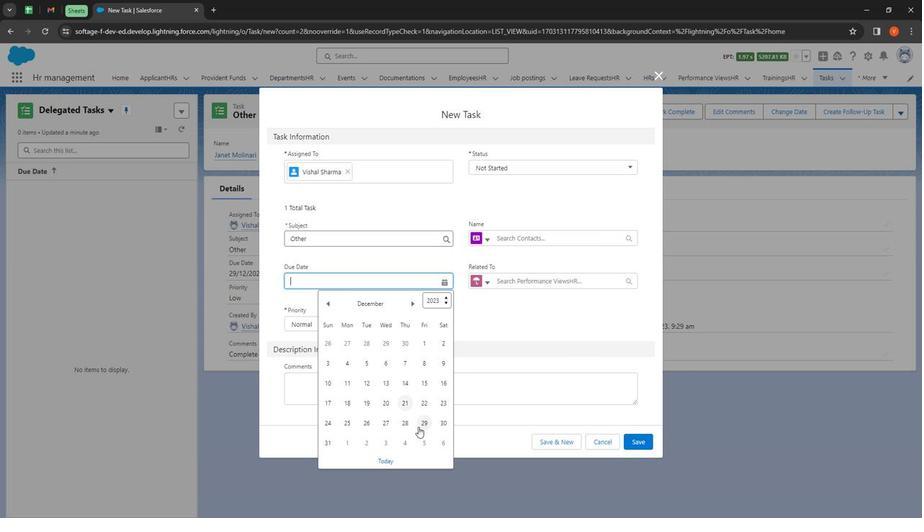 
Action: Mouse pressed left at (417, 425)
Screenshot: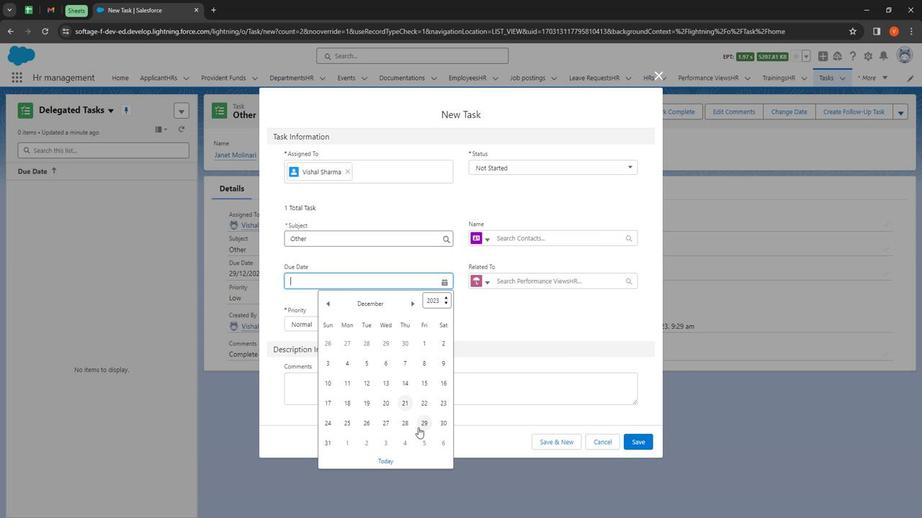 
Action: Mouse moved to (504, 173)
Screenshot: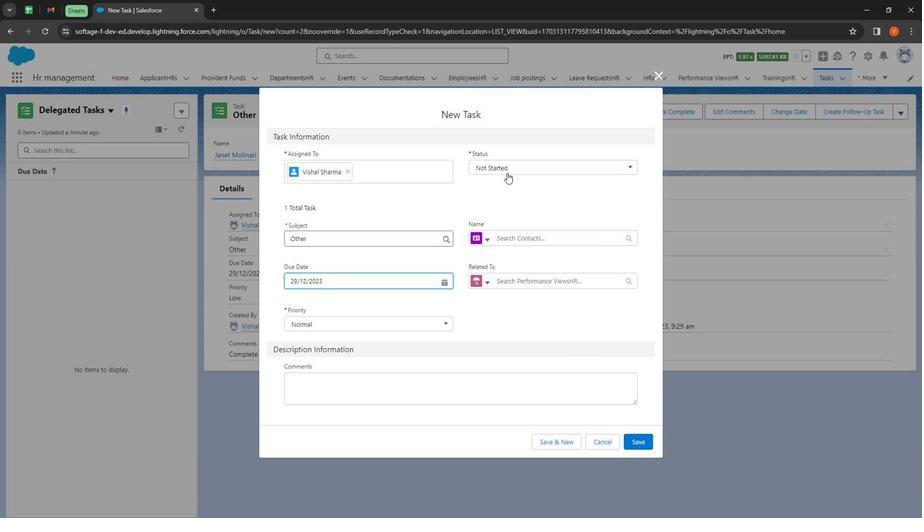 
Action: Mouse pressed left at (504, 173)
Screenshot: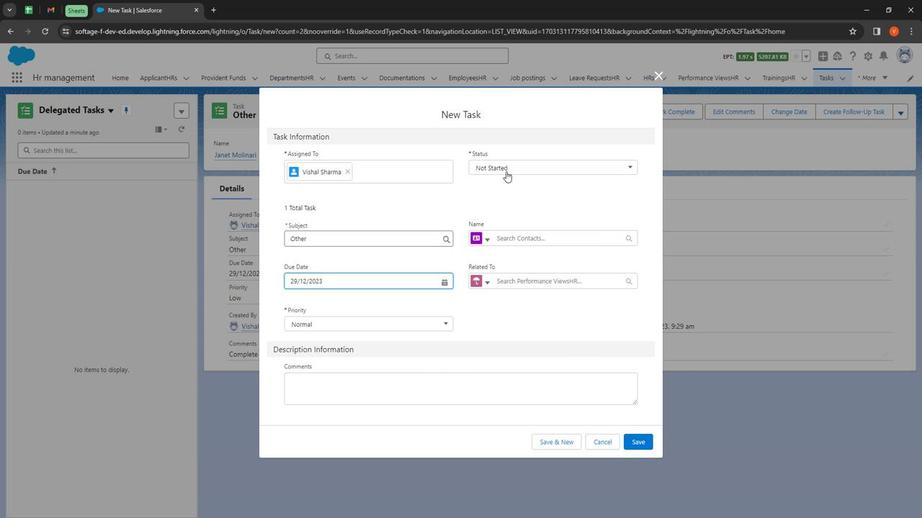 
Action: Mouse moved to (507, 229)
Screenshot: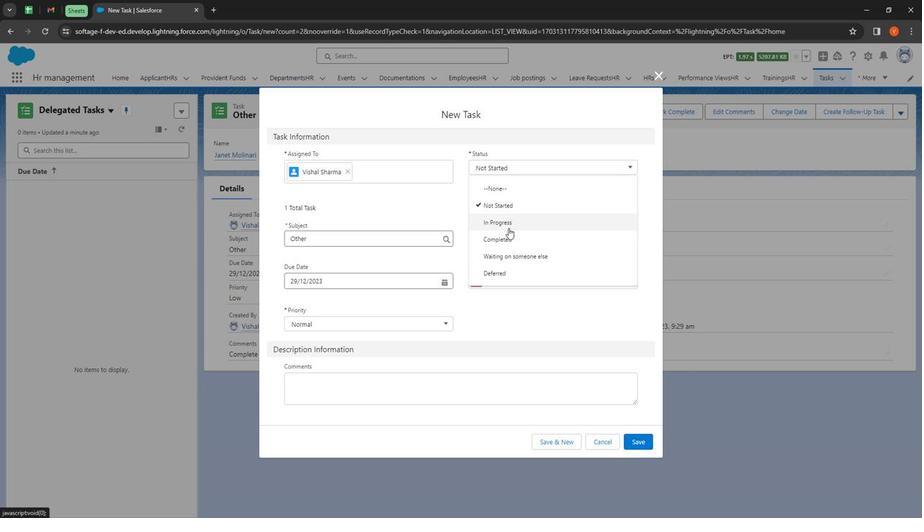
Action: Mouse pressed left at (507, 229)
Screenshot: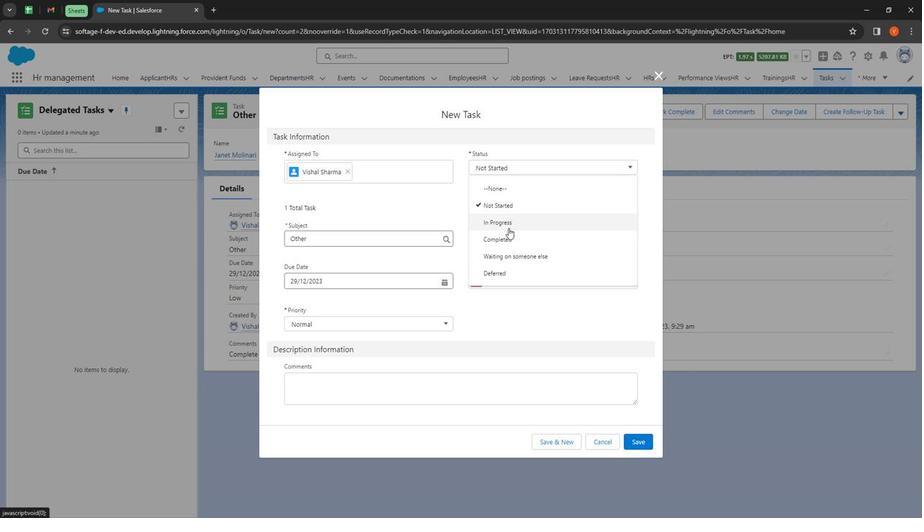 
Action: Mouse moved to (369, 318)
Screenshot: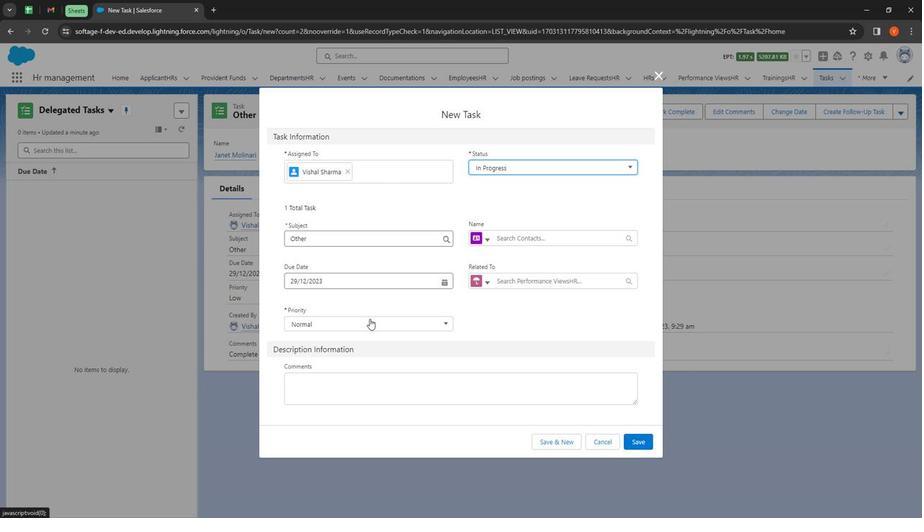 
Action: Mouse pressed left at (369, 318)
Screenshot: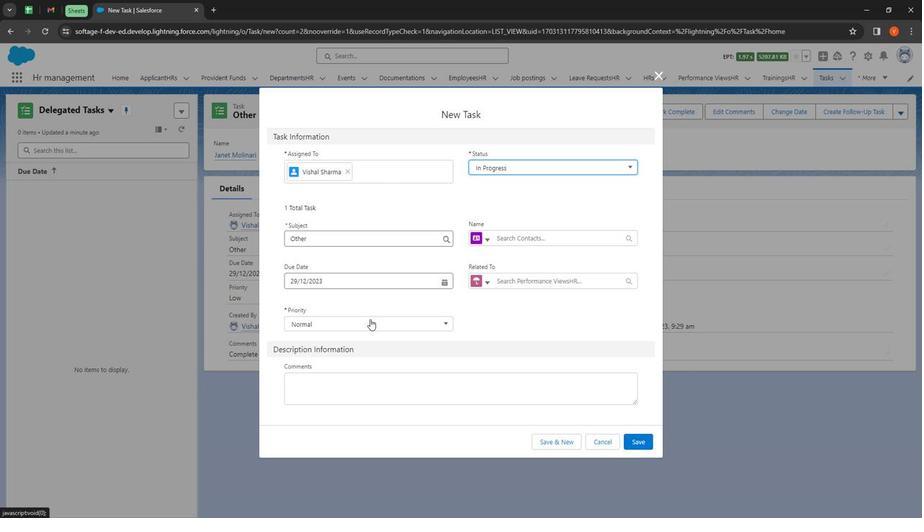 
Action: Mouse moved to (341, 365)
Screenshot: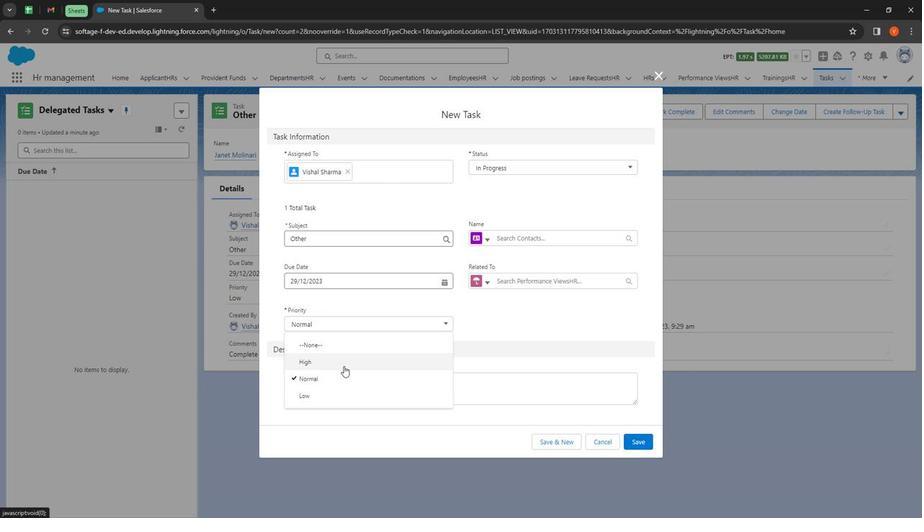 
Action: Mouse pressed left at (341, 365)
Screenshot: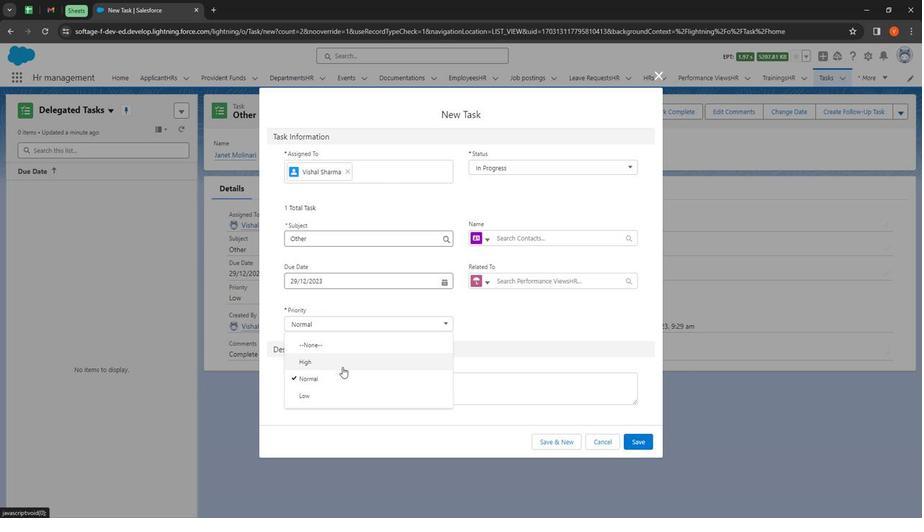 
Action: Mouse moved to (507, 283)
Screenshot: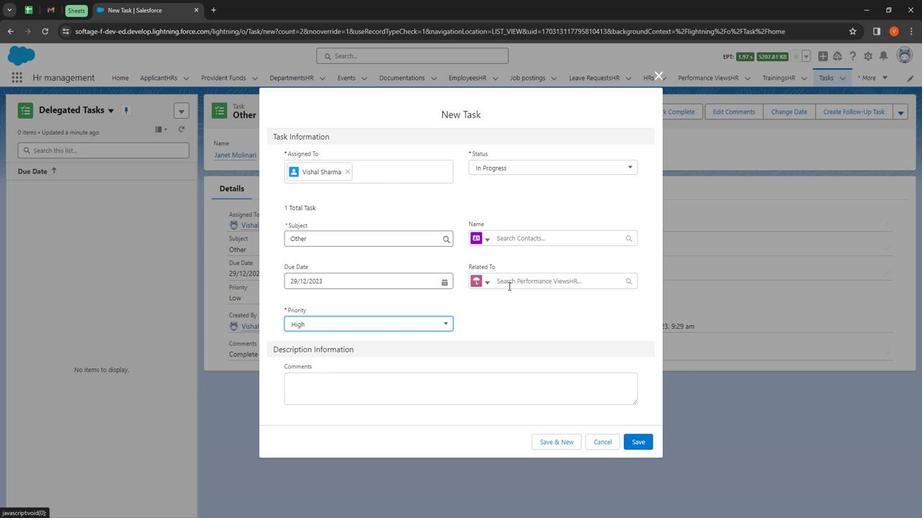 
Action: Mouse pressed left at (507, 283)
Screenshot: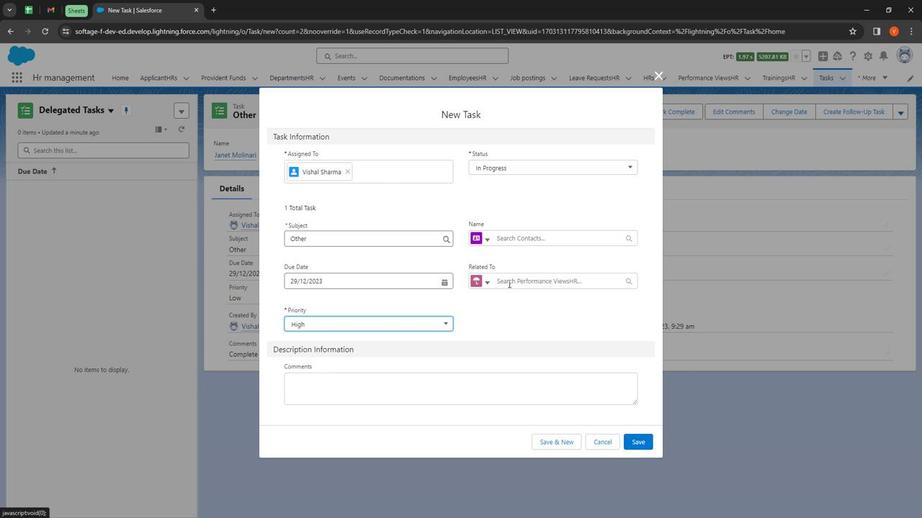 
Action: Mouse moved to (515, 308)
Screenshot: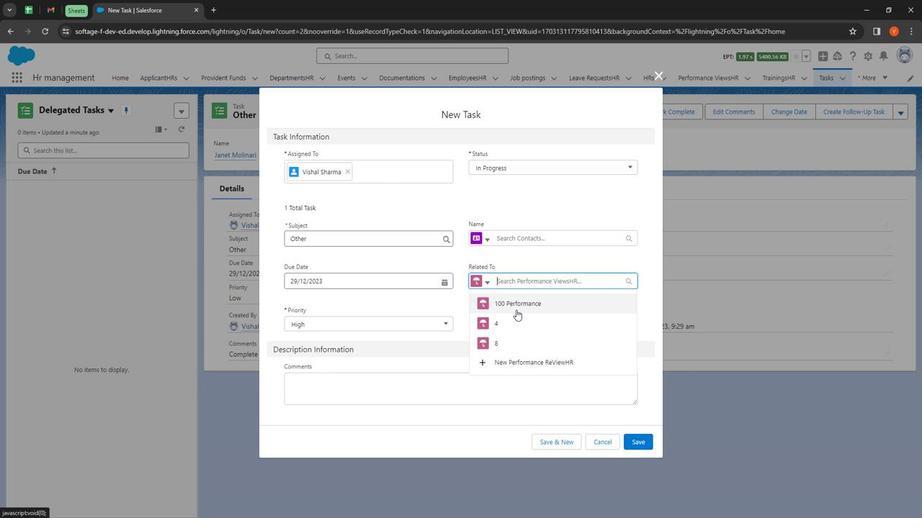 
Action: Mouse pressed left at (515, 308)
Screenshot: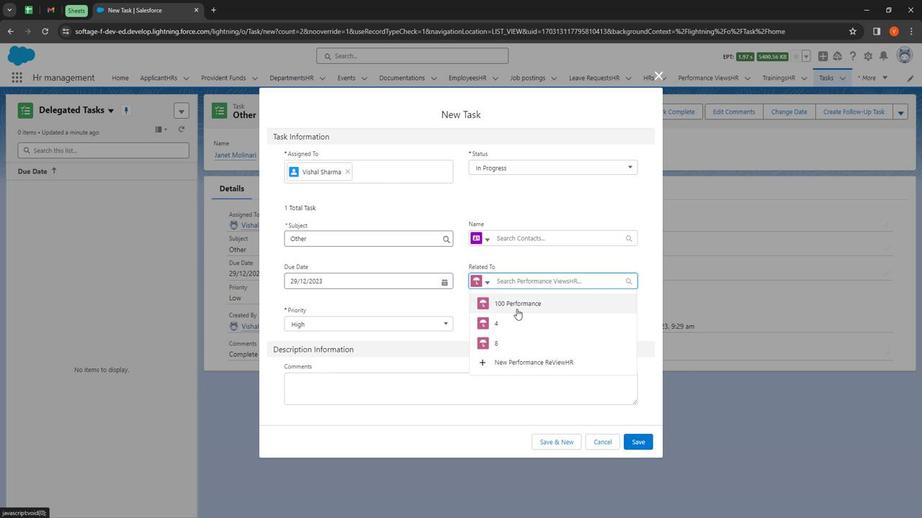 
Action: Mouse moved to (397, 386)
Screenshot: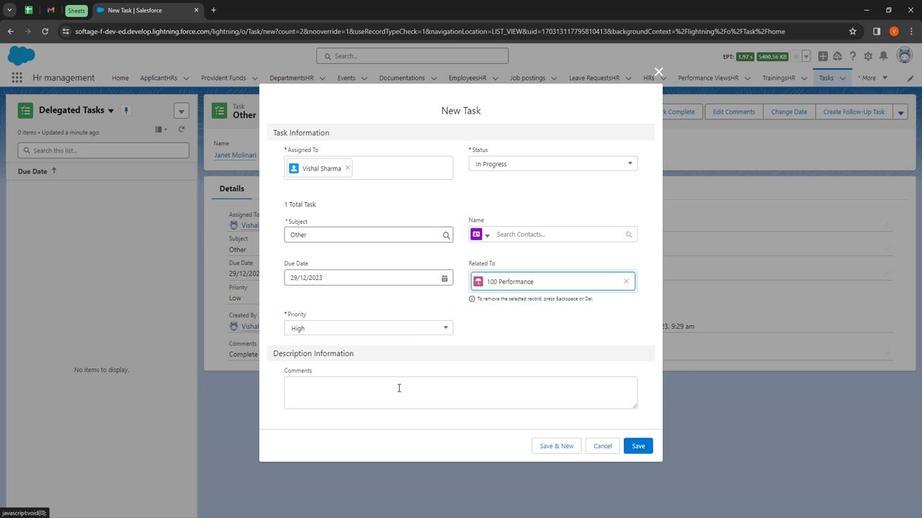 
Action: Mouse pressed left at (397, 386)
Screenshot: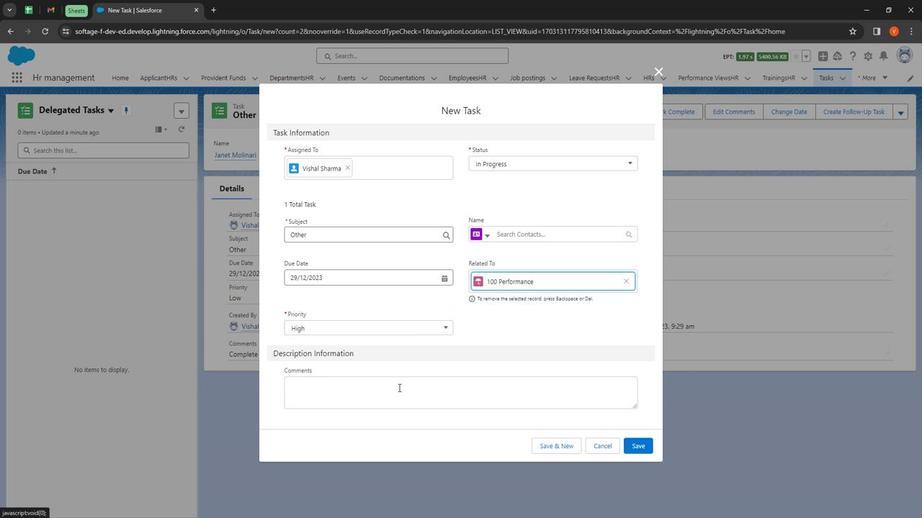 
Action: Mouse moved to (268, 298)
Screenshot: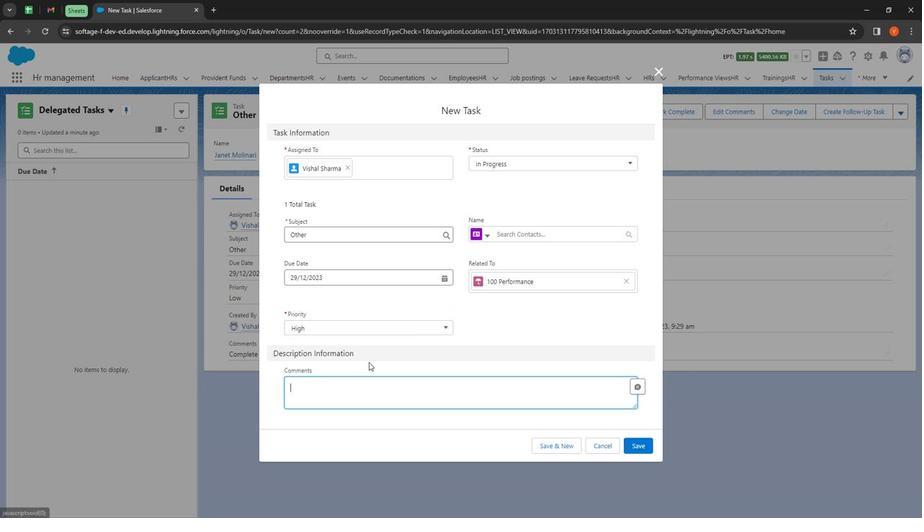 
Action: Key pressed <Key.shift>
Screenshot: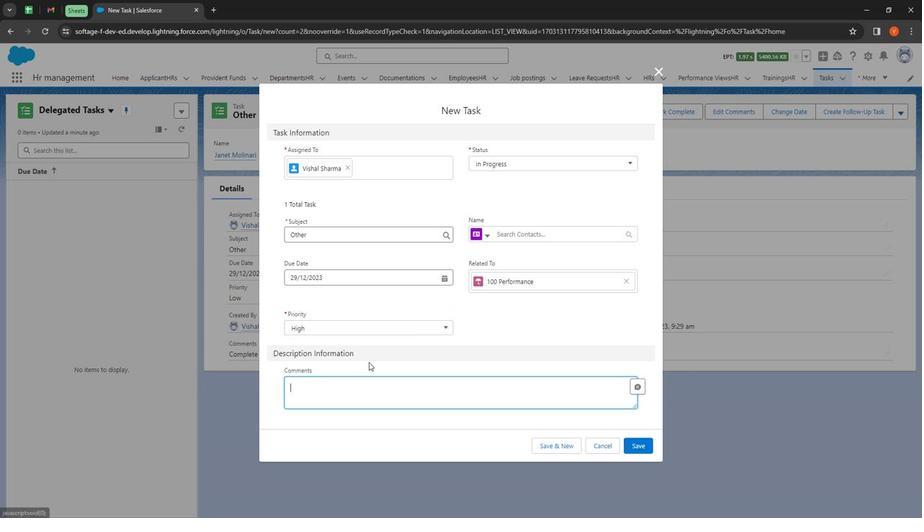 
Action: Mouse moved to (122, 164)
Screenshot: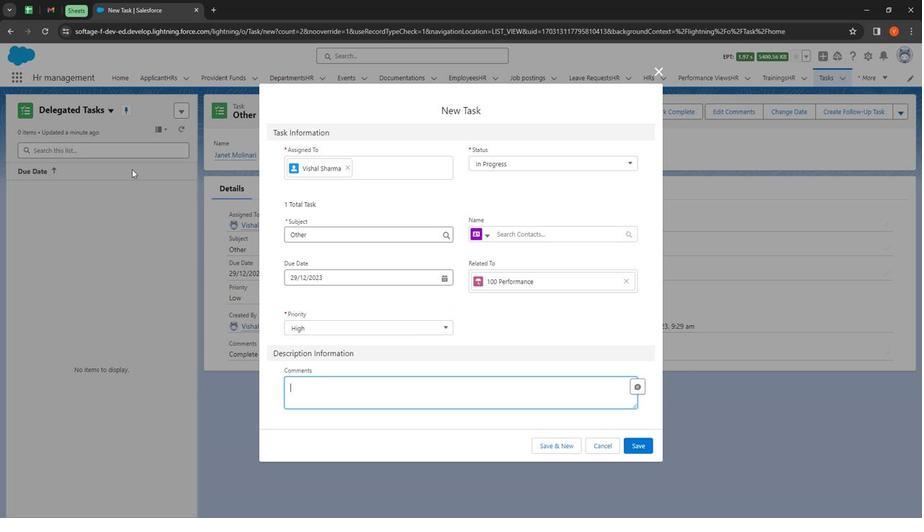 
Action: Key pressed <Key.shift><Key.shift><Key.shift><Key.shift><Key.shift><Key.shift><Key.shift><Key.shift><Key.shift><Key.shift><Key.shift><Key.shift><Key.shift><Key.shift><Key.shift><Key.shift><Key.shift><Key.shift><Key.shift><Key.shift><Key.shift><Key.shift><Key.shift>It<Key.space>is<Key.space>important<Key.space>to<Key.space>note<Key.space>that<Key.space>your<Key.space>s
Screenshot: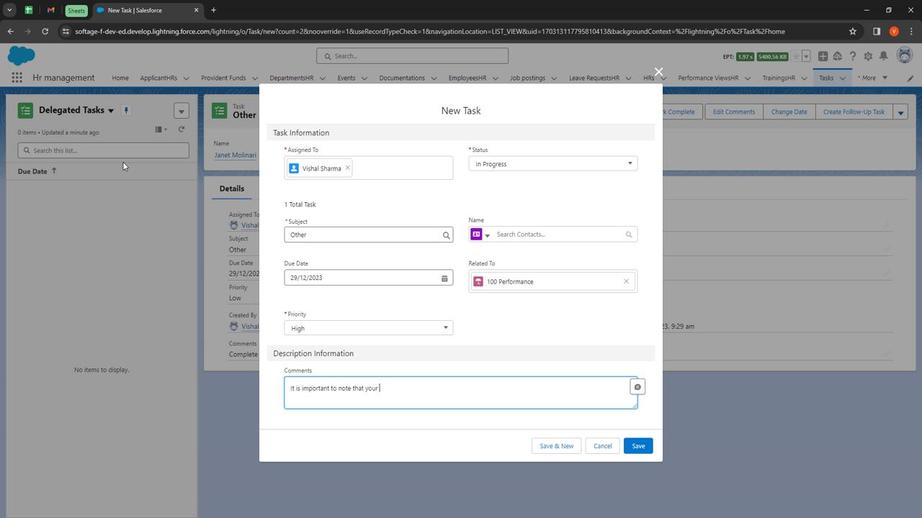 
Action: Mouse moved to (121, 164)
Screenshot: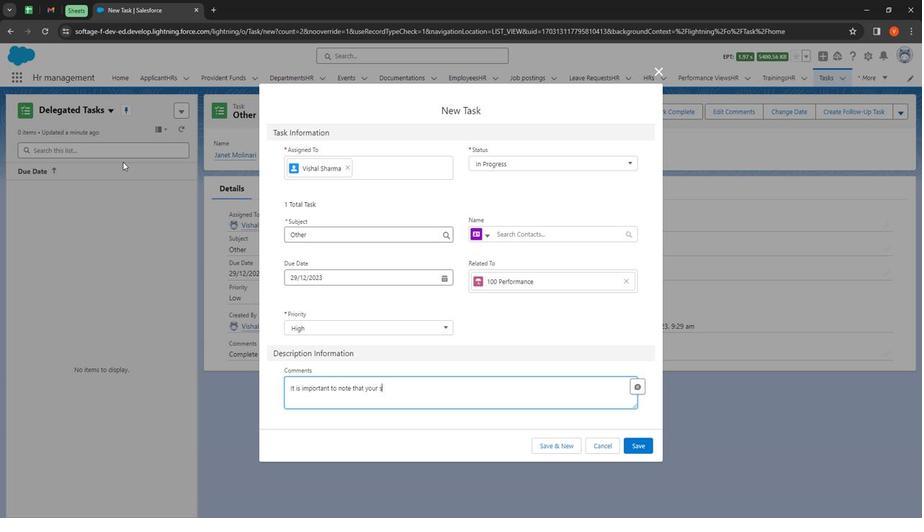 
Action: Key pressed heet<Key.space>come<Key.space>under<Key.space>100<Key.space>performance<Key.space>that<Key.space>meat<Key.space>it<Key.space>is<Key.space>important<Key.space>to<Key.space>fix<Key.space>it<Key.space>as<Key.space>soon<Key.space>as<Key.space>possible
Screenshot: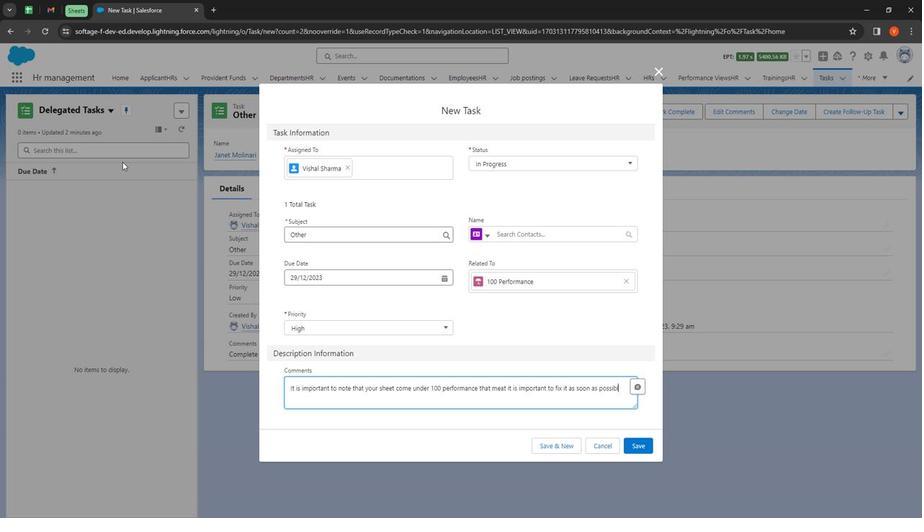 
Action: Mouse moved to (74, 65)
Screenshot: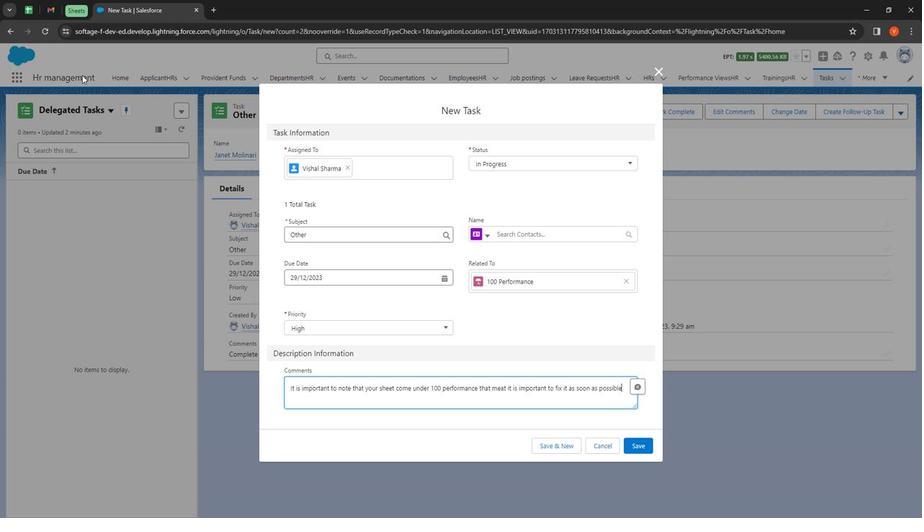 
Action: Key pressed .
Screenshot: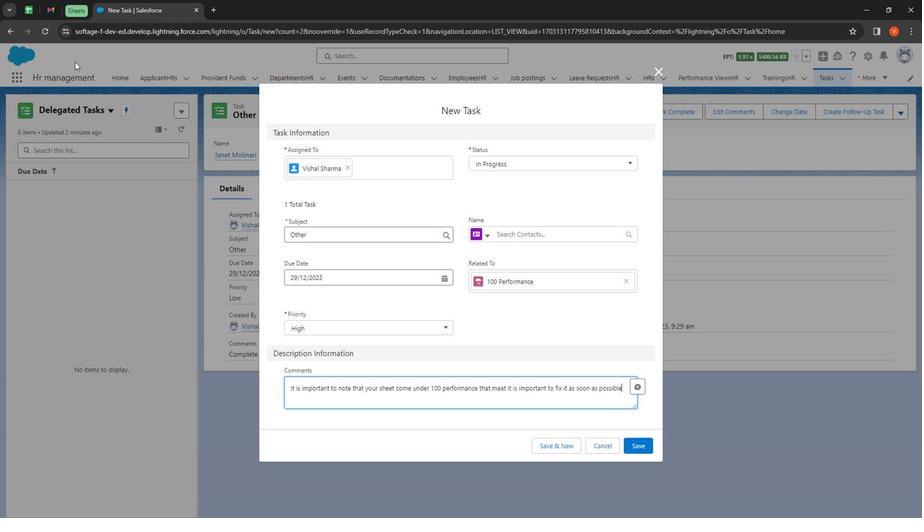 
Action: Mouse moved to (123, 119)
Screenshot: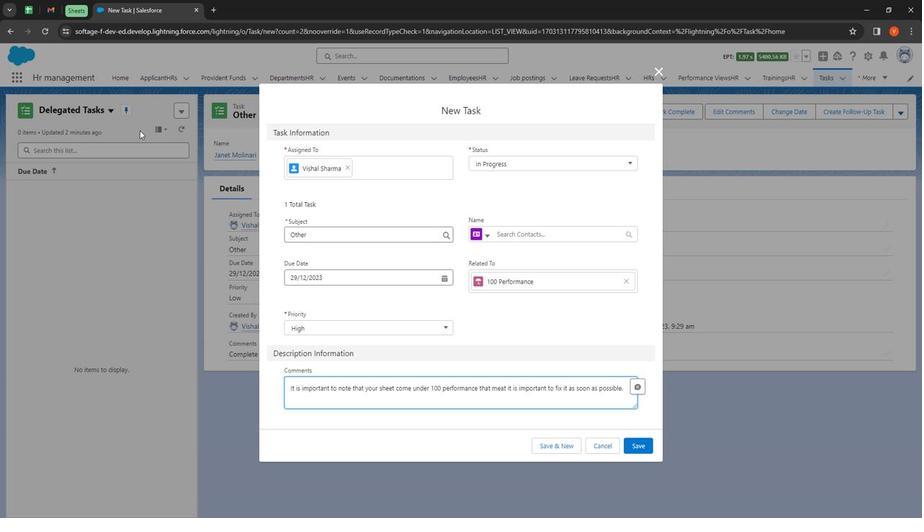 
Action: Key pressed <Key.space><Key.shift>Submit<Key.space>it<Key.space>to<Key.space>
Screenshot: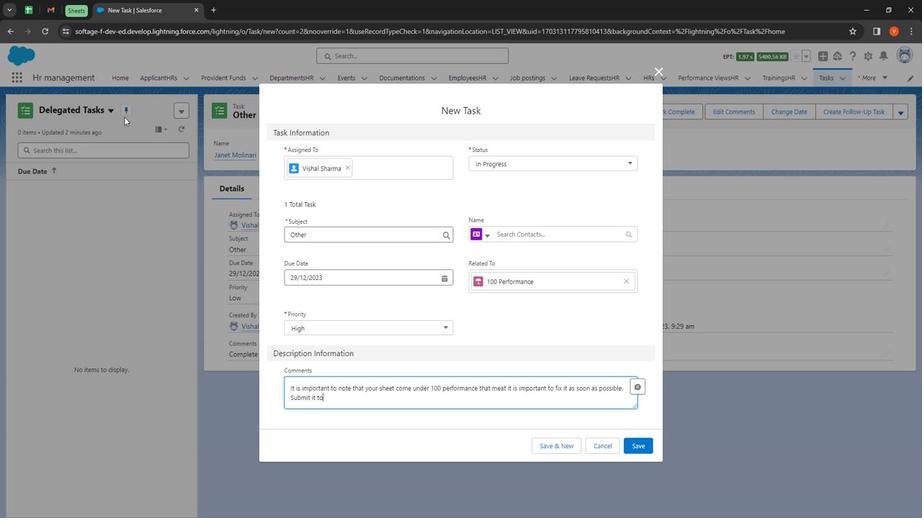 
Action: Mouse moved to (123, 119)
Screenshot: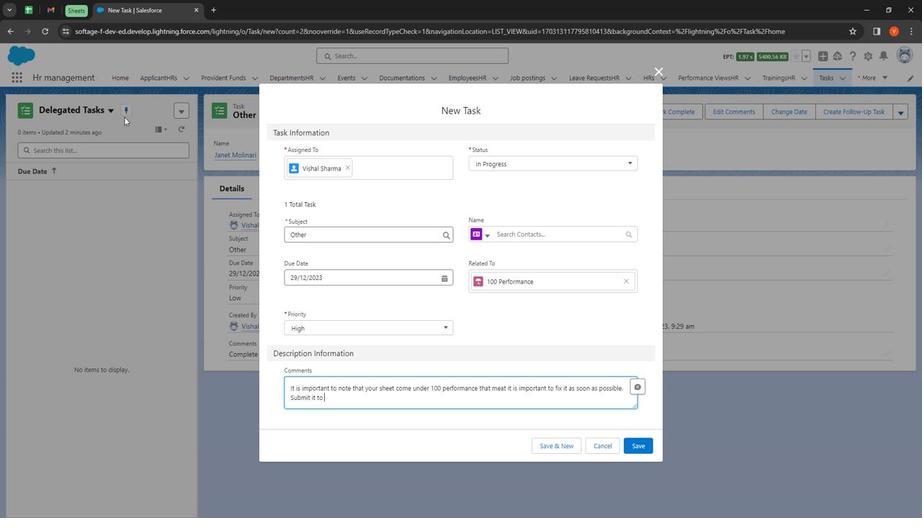 
Action: Key pressed <Key.shift><Key.shift><Key.shift><Key.shift><Key.shift><Key.shift><Key.shift><Key.shift><Key.shift>Admin
Screenshot: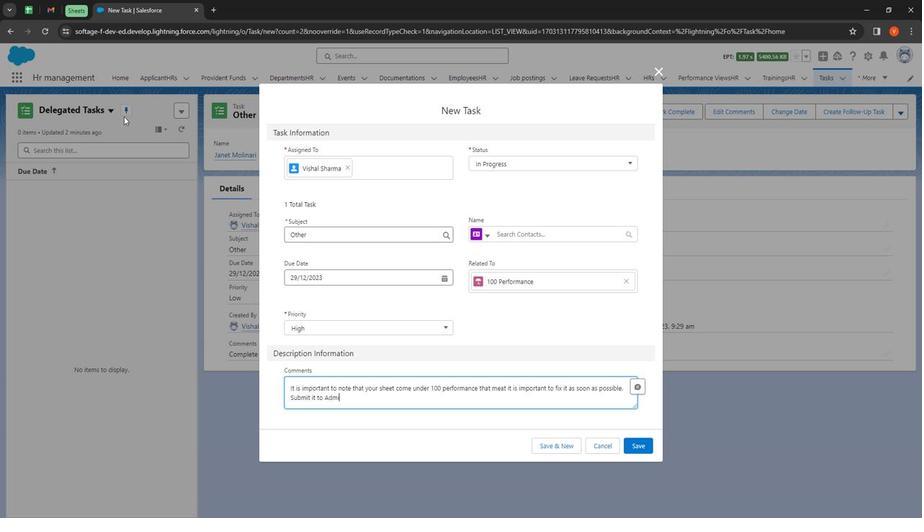 
Action: Mouse moved to (638, 441)
Screenshot: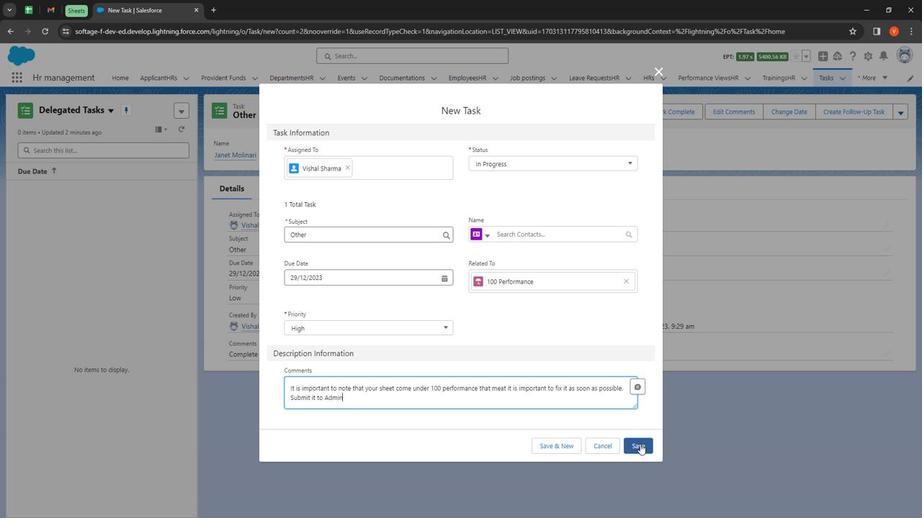 
Action: Mouse pressed left at (638, 441)
Screenshot: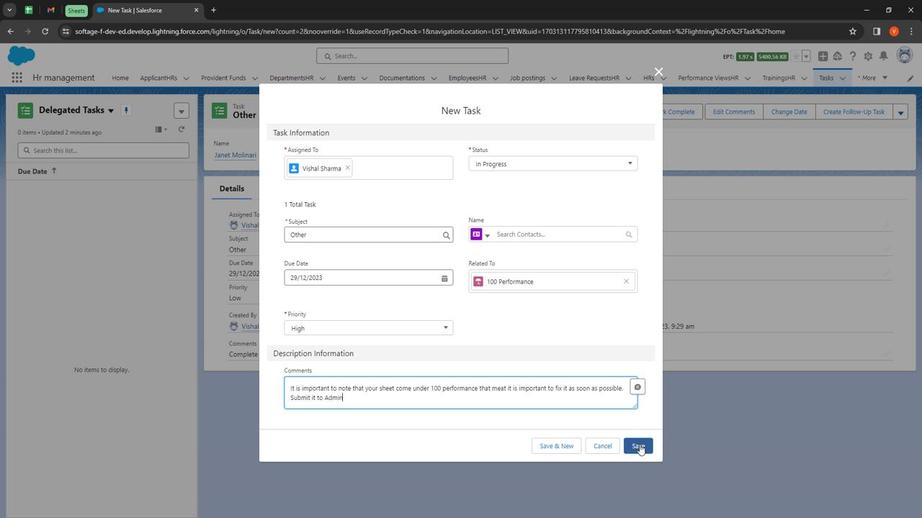 
Action: Mouse moved to (245, 300)
Screenshot: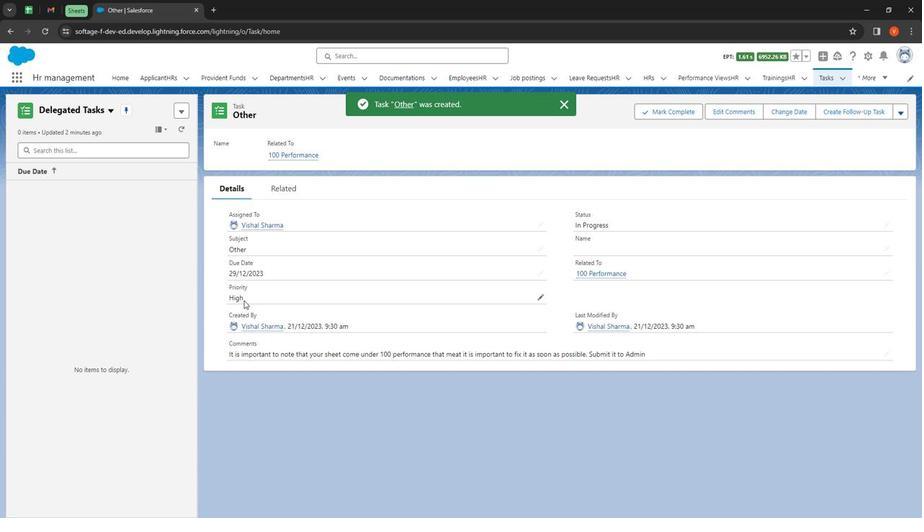 
Action: Mouse pressed left at (245, 300)
Screenshot: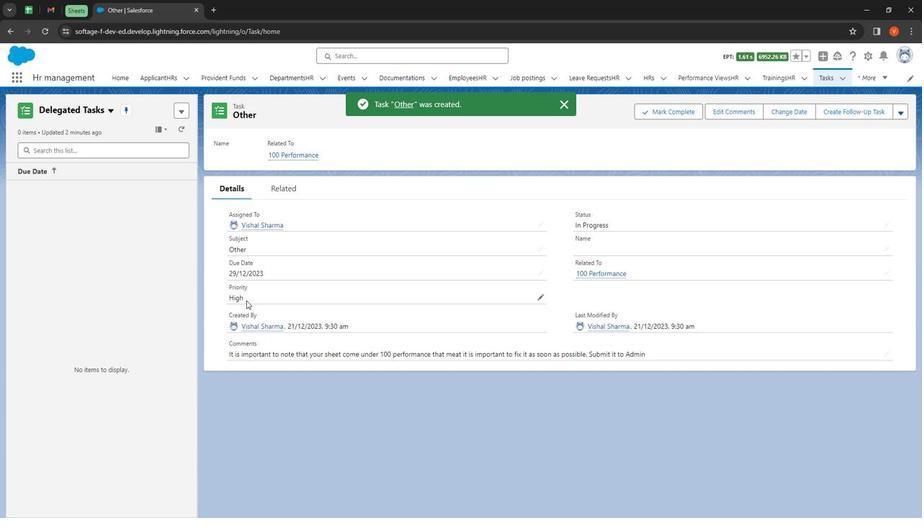 
Action: Mouse moved to (143, 240)
Screenshot: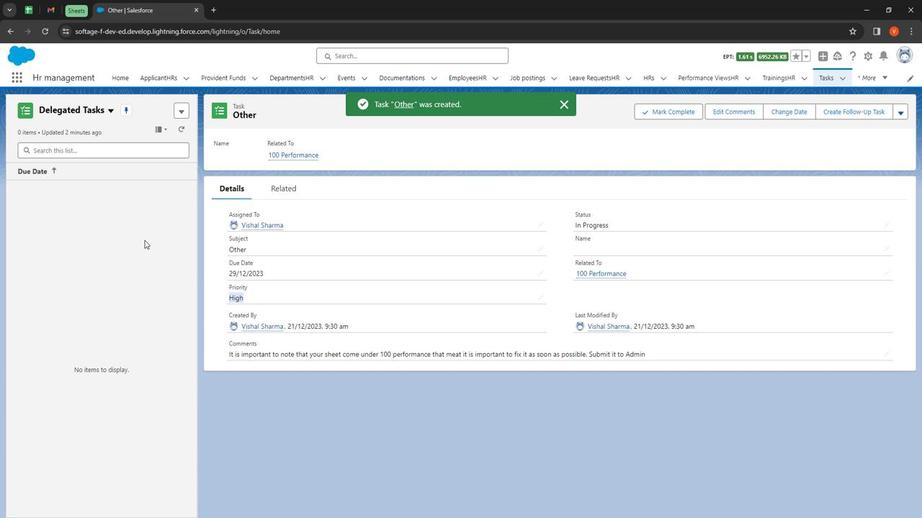 
